 Task: For heading Calibri with Bold.  font size for heading24,  'Change the font style of data to'Bell MT.  and font size to 16,  Change the alignment of both headline & data to Align middle & Align Center.  In the sheet   Rise Sales book
Action: Mouse moved to (164, 107)
Screenshot: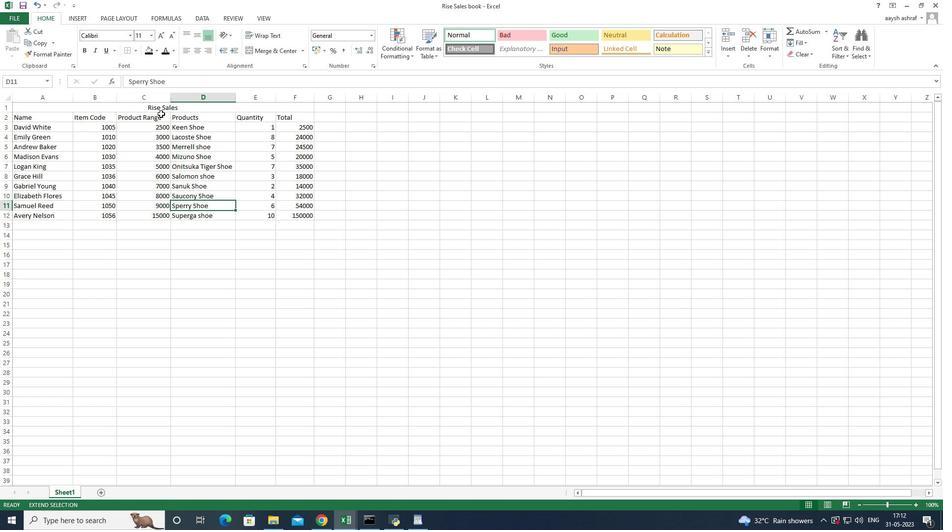 
Action: Mouse pressed left at (164, 107)
Screenshot: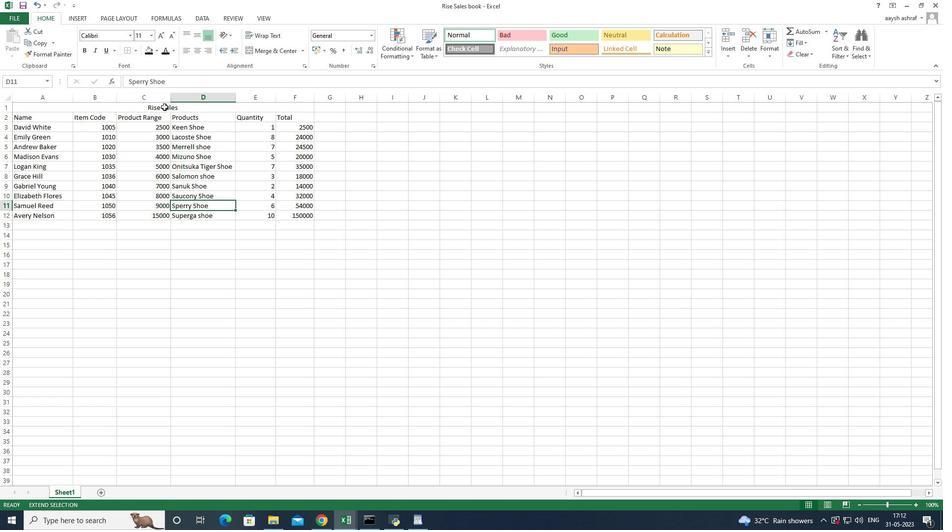 
Action: Mouse moved to (155, 272)
Screenshot: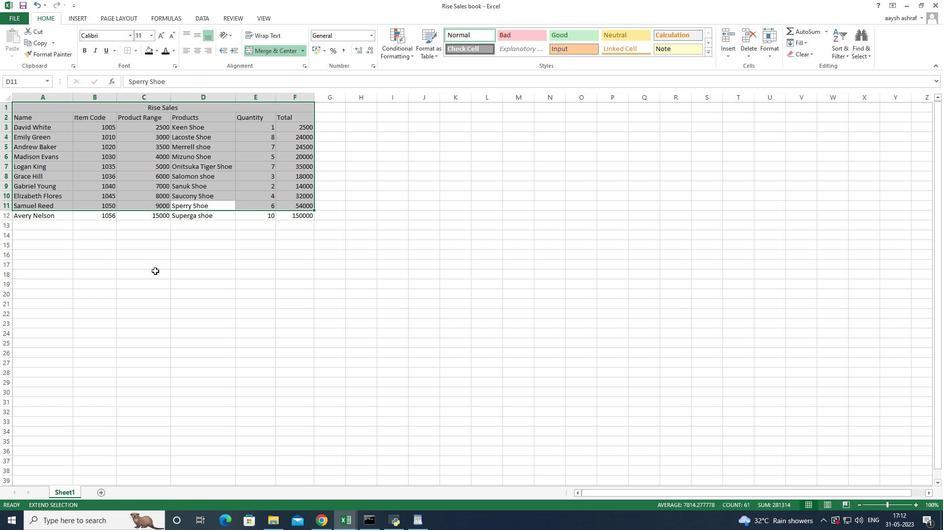 
Action: Mouse pressed left at (155, 272)
Screenshot: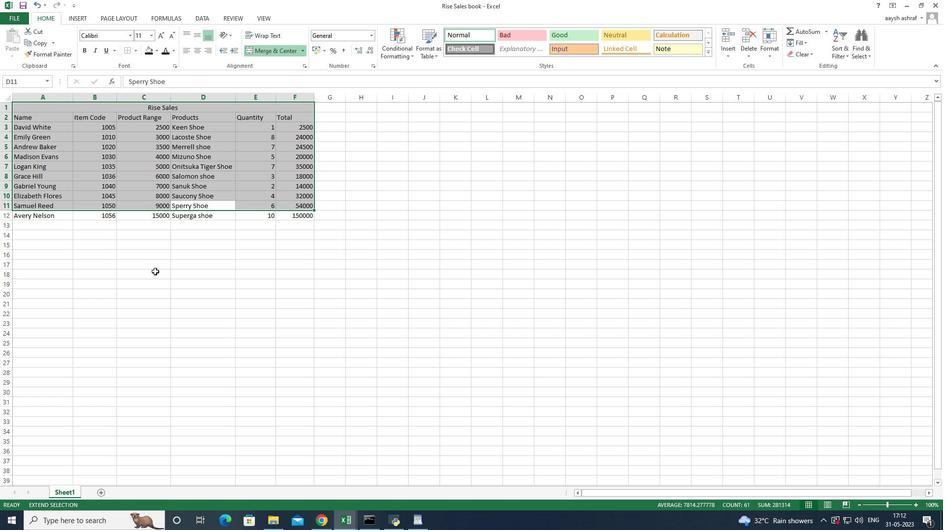 
Action: Mouse moved to (155, 272)
Screenshot: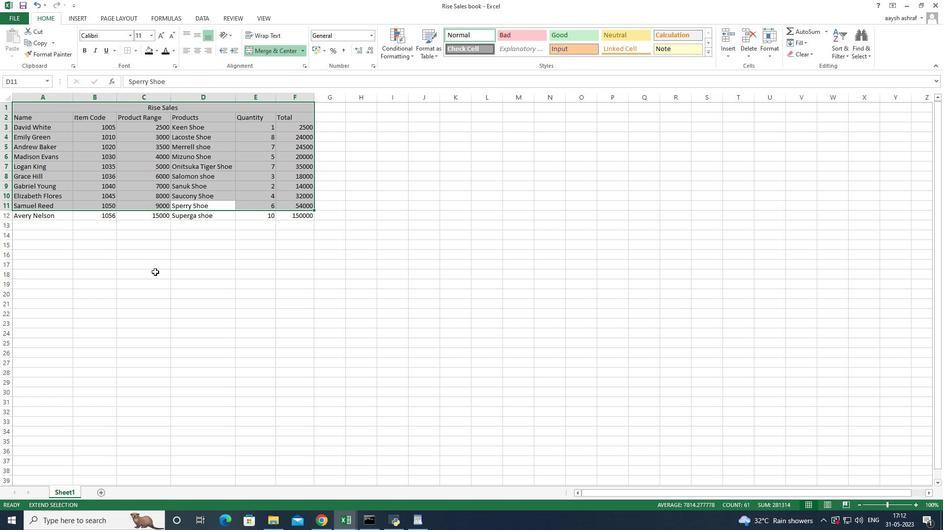 
Action: Mouse pressed right at (155, 272)
Screenshot: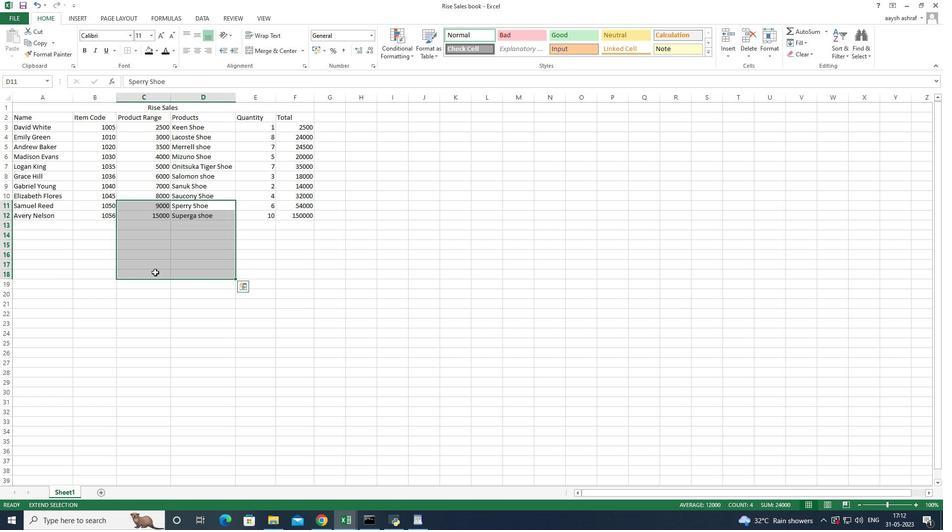 
Action: Mouse moved to (67, 307)
Screenshot: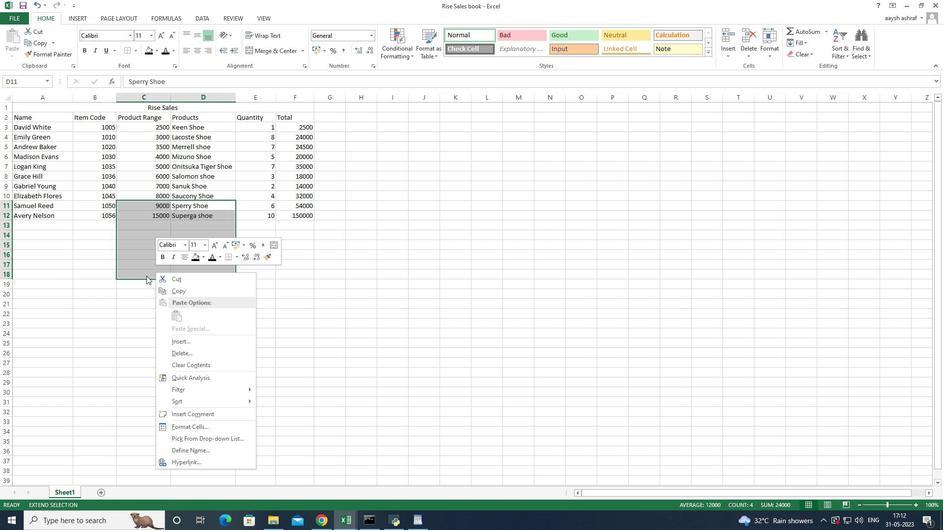 
Action: Mouse pressed left at (67, 307)
Screenshot: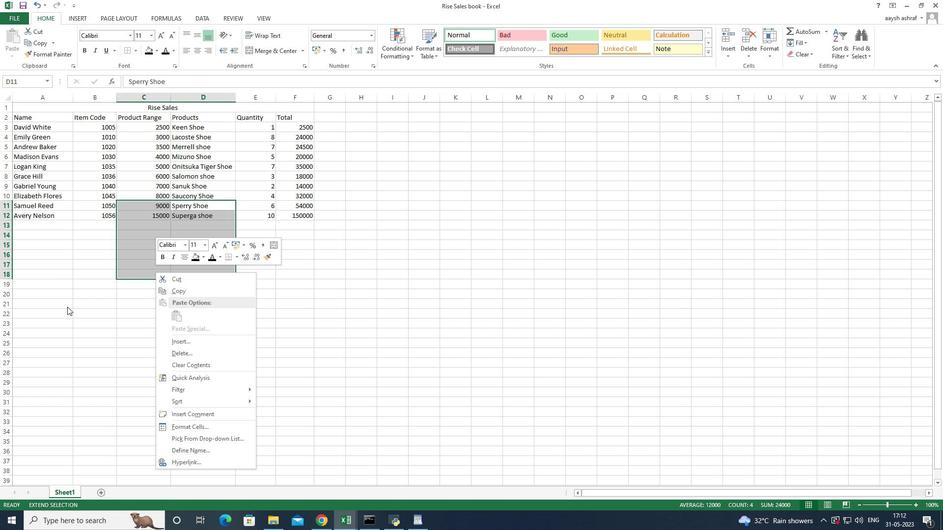 
Action: Mouse moved to (67, 307)
Screenshot: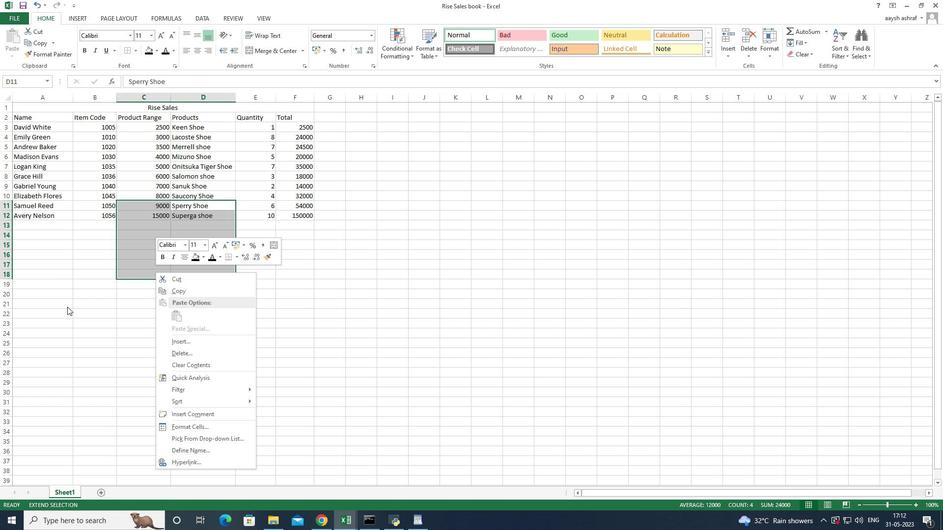 
Action: Mouse pressed left at (67, 307)
Screenshot: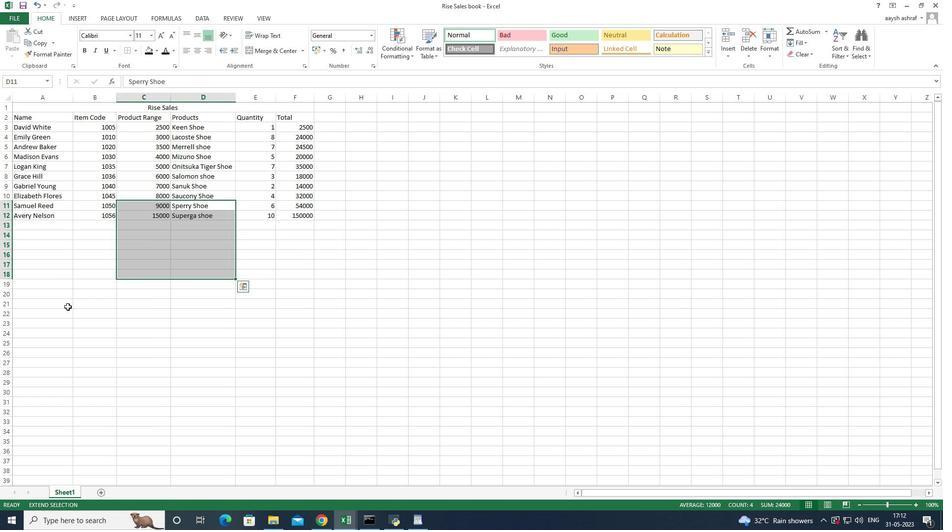 
Action: Mouse moved to (79, 328)
Screenshot: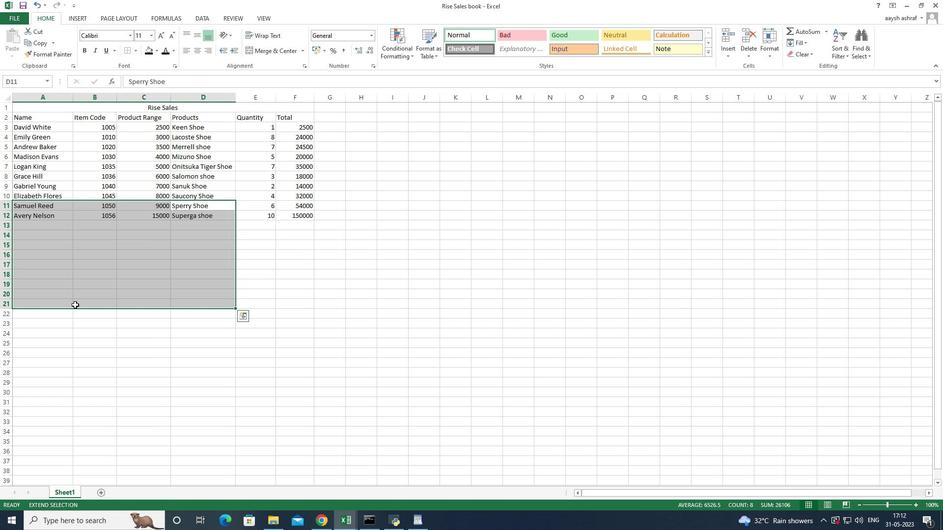 
Action: Mouse pressed left at (79, 328)
Screenshot: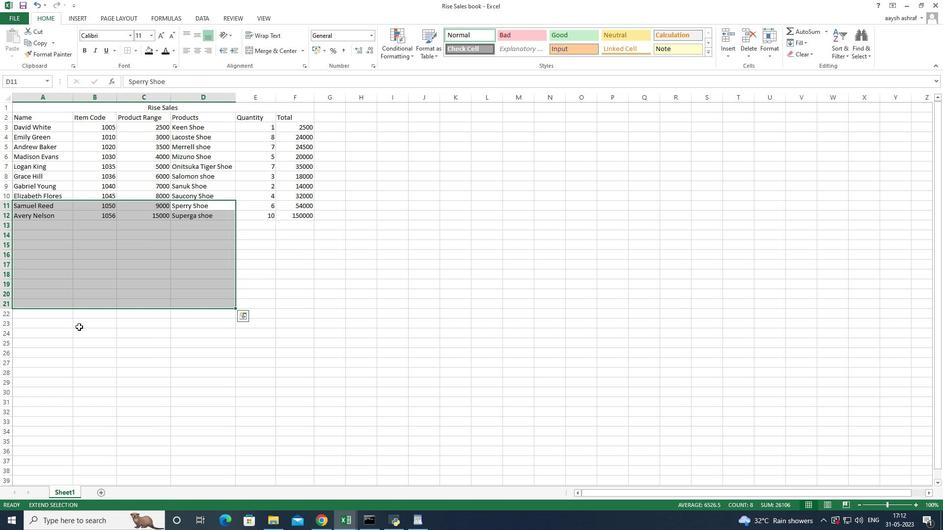 
Action: Mouse moved to (104, 369)
Screenshot: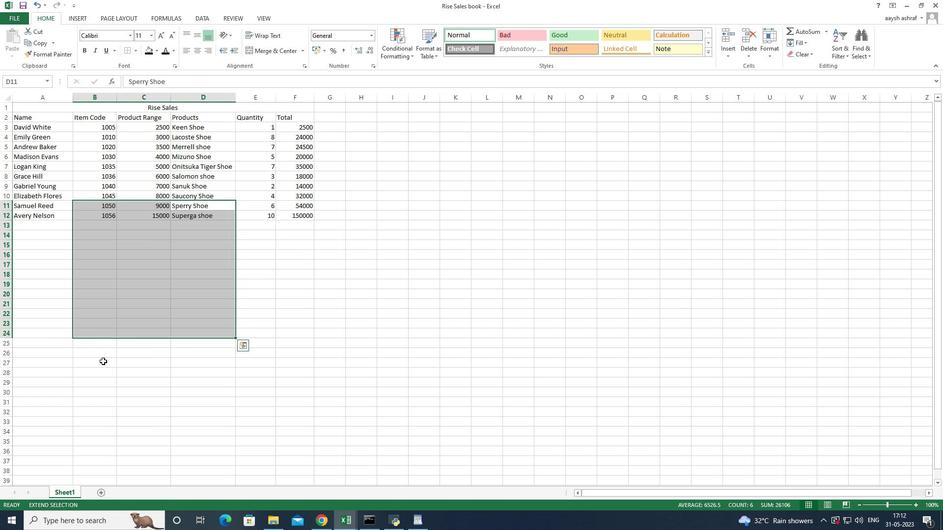 
Action: Mouse pressed left at (104, 369)
Screenshot: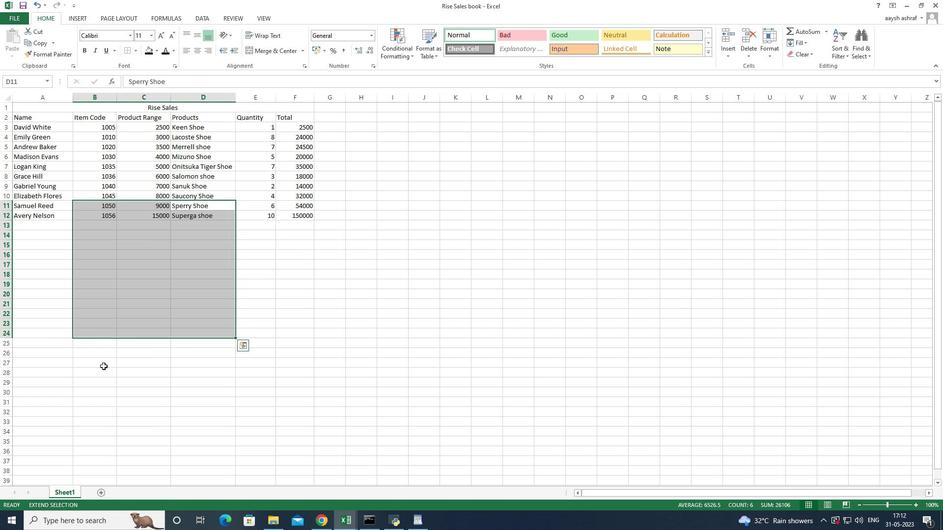 
Action: Mouse moved to (415, 260)
Screenshot: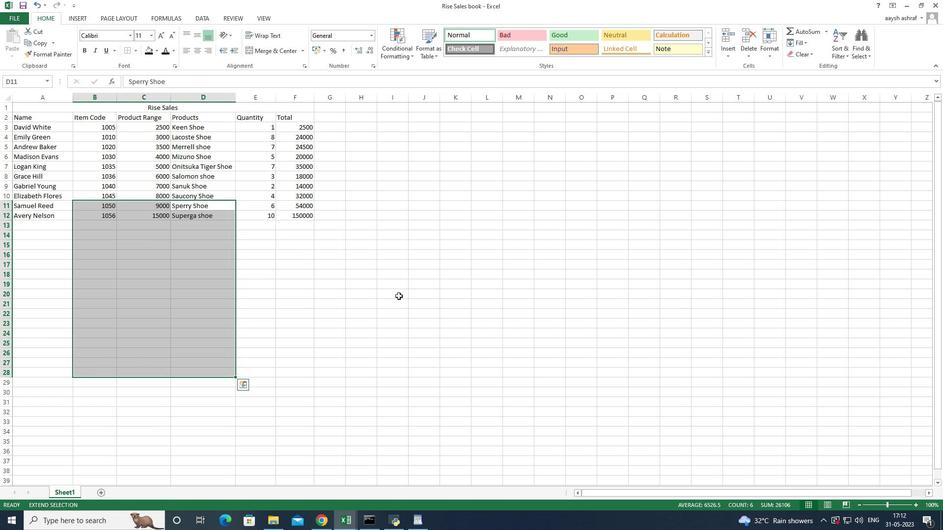 
Action: Mouse pressed left at (415, 260)
Screenshot: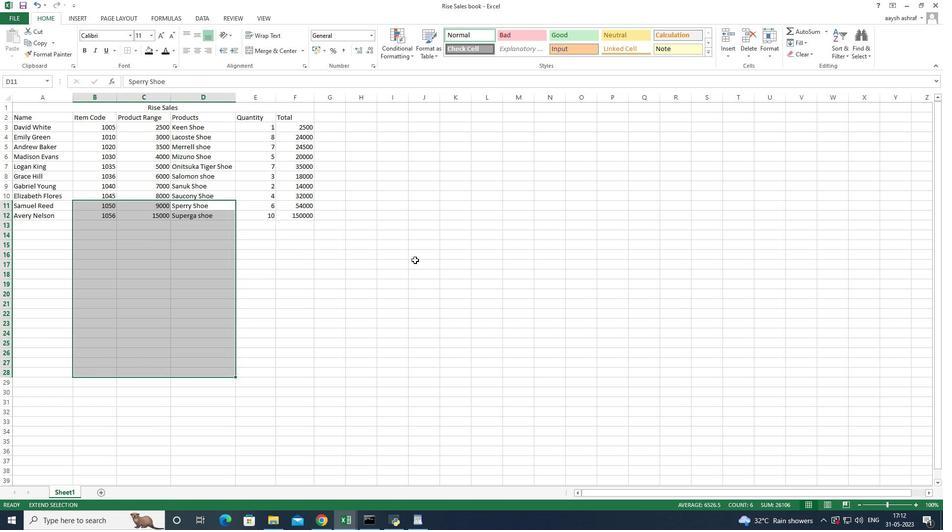 
Action: Mouse moved to (331, 329)
Screenshot: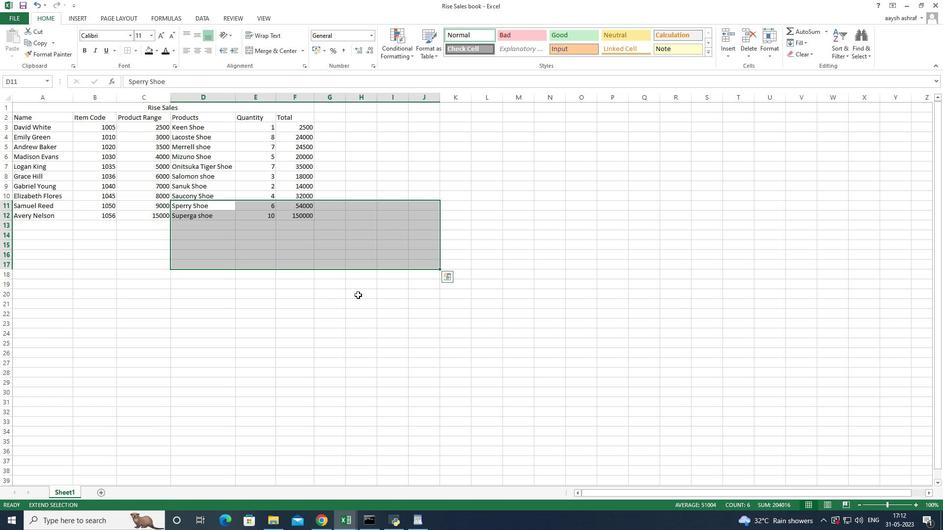 
Action: Mouse pressed right at (331, 329)
Screenshot: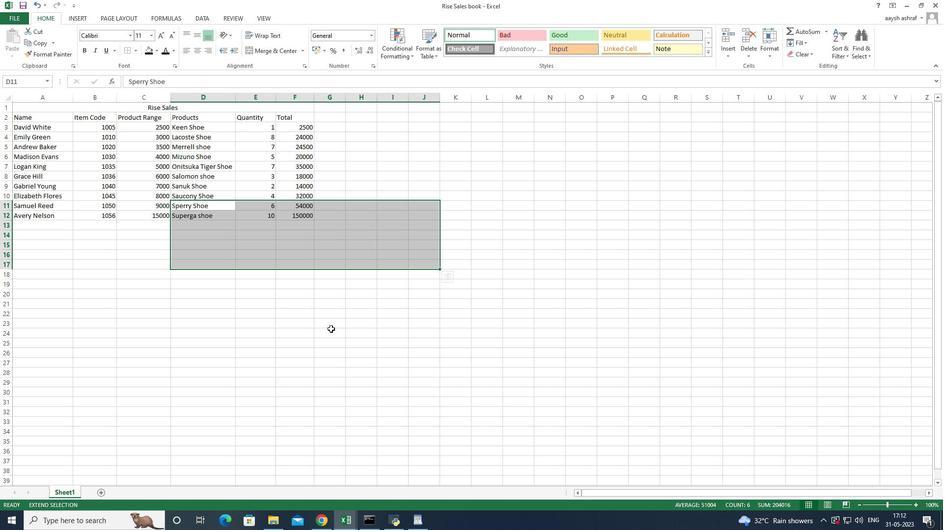 
Action: Mouse moved to (369, 323)
Screenshot: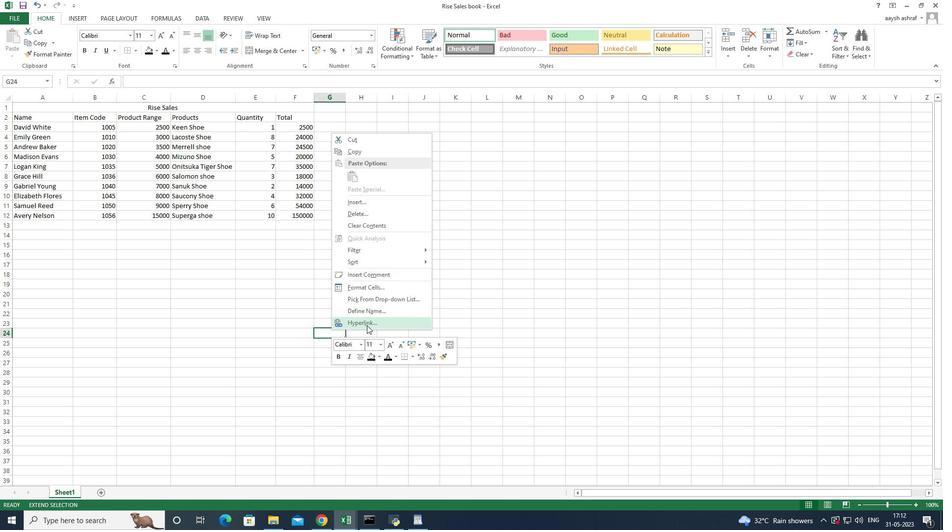 
Action: Mouse pressed left at (369, 323)
Screenshot: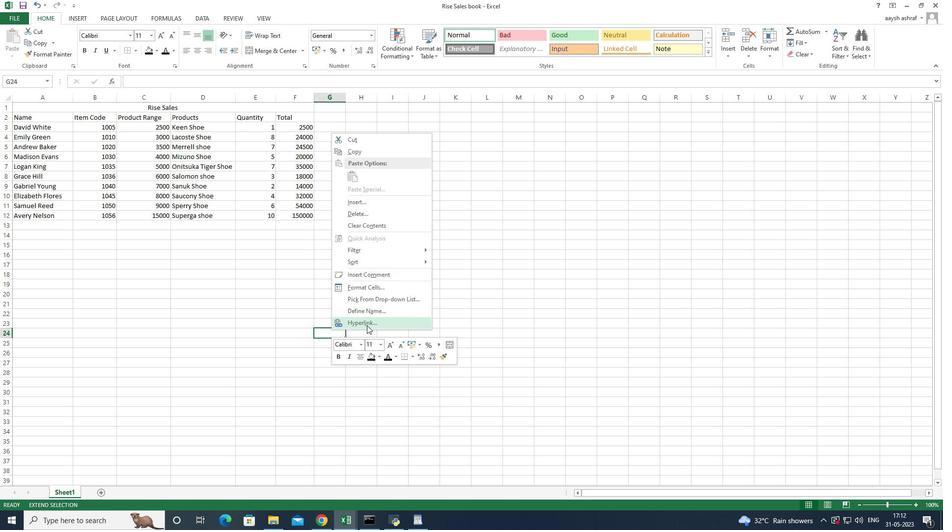 
Action: Mouse moved to (498, 384)
Screenshot: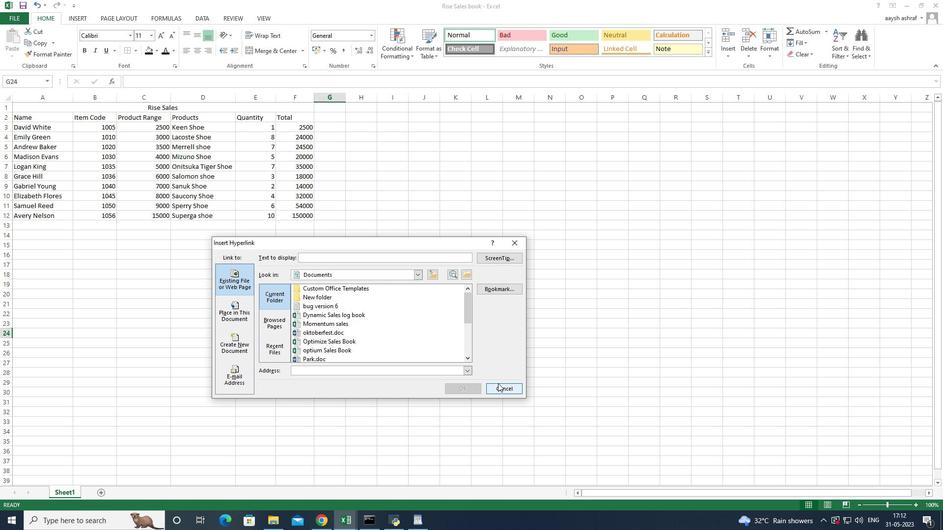 
Action: Mouse pressed left at (498, 384)
Screenshot: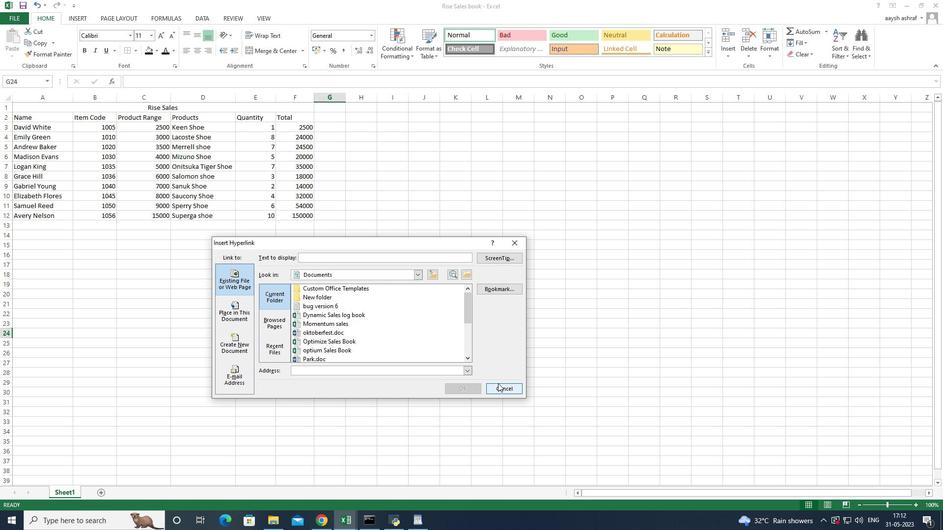 
Action: Mouse moved to (148, 108)
Screenshot: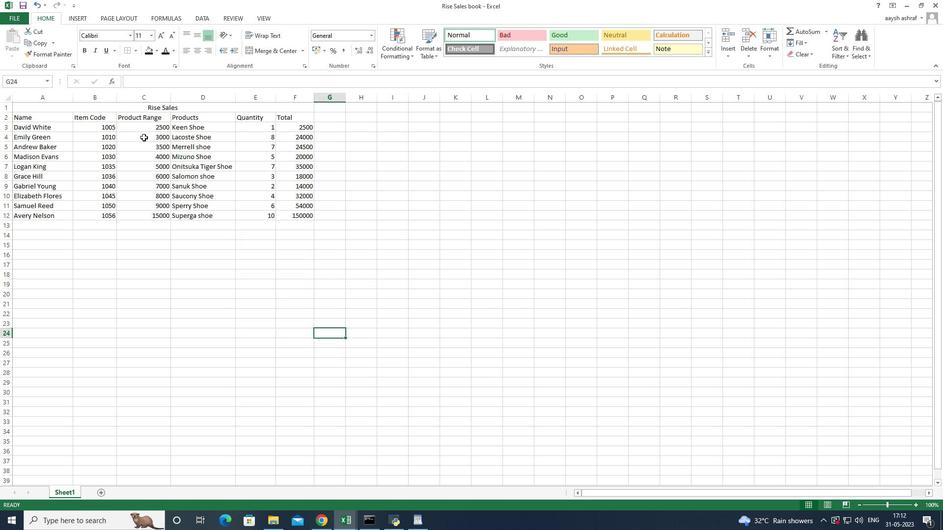 
Action: Mouse pressed left at (148, 108)
Screenshot: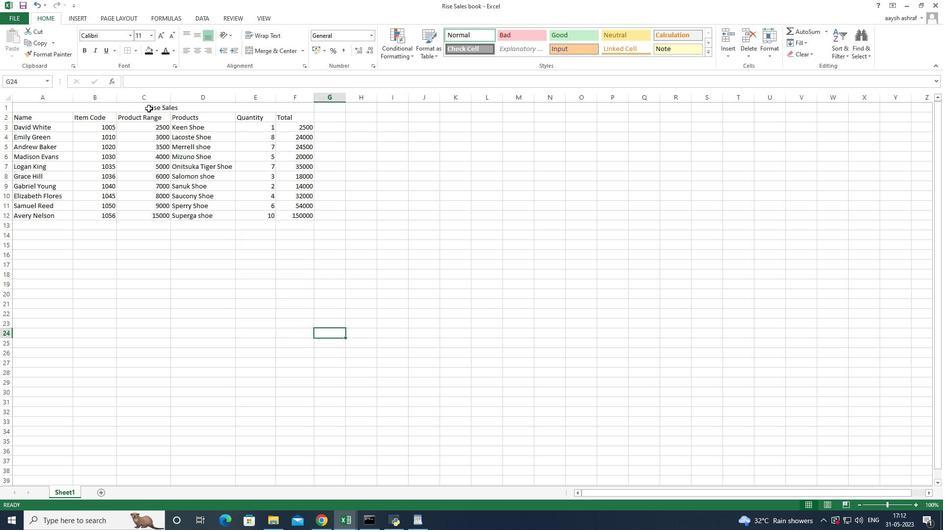 
Action: Mouse moved to (83, 48)
Screenshot: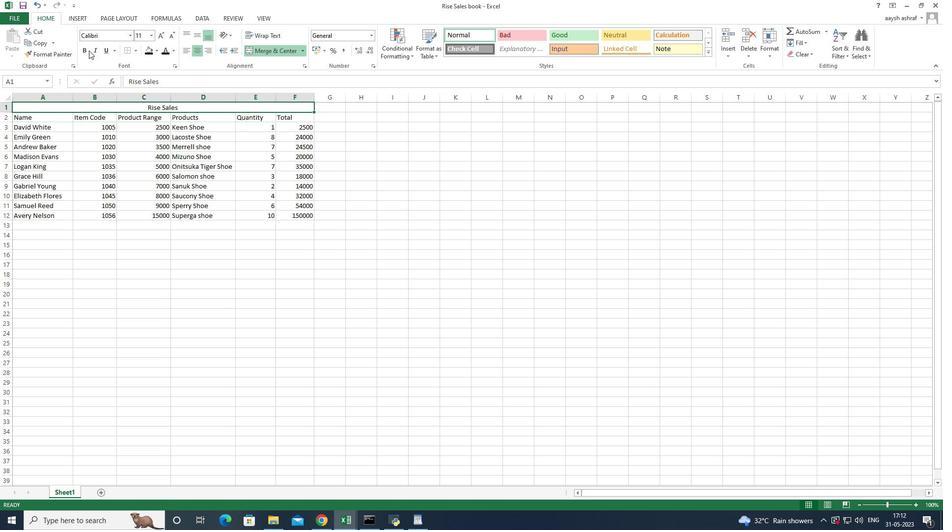 
Action: Mouse pressed left at (83, 48)
Screenshot: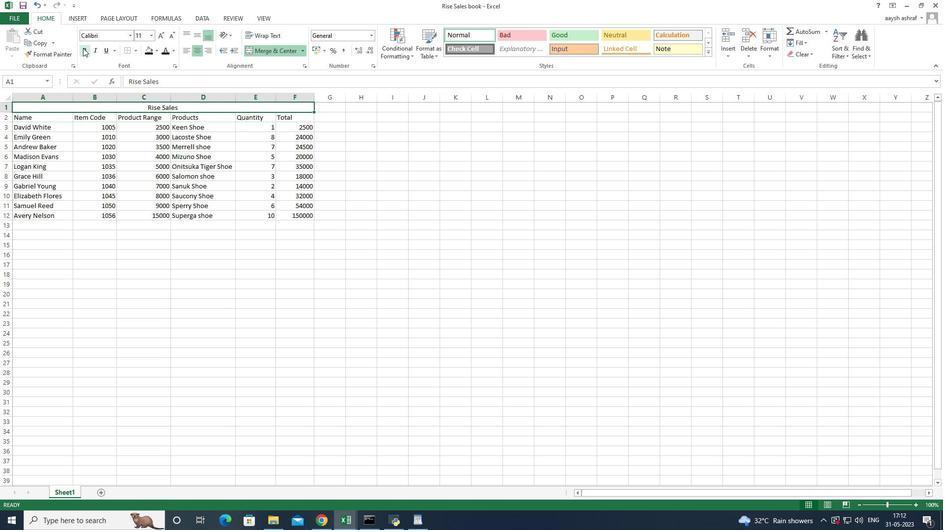 
Action: Mouse moved to (128, 36)
Screenshot: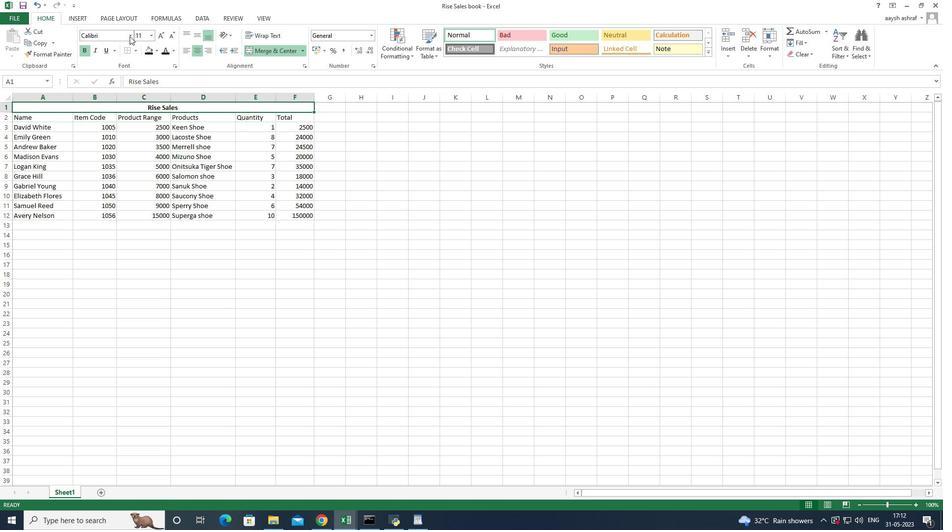 
Action: Mouse pressed left at (128, 36)
Screenshot: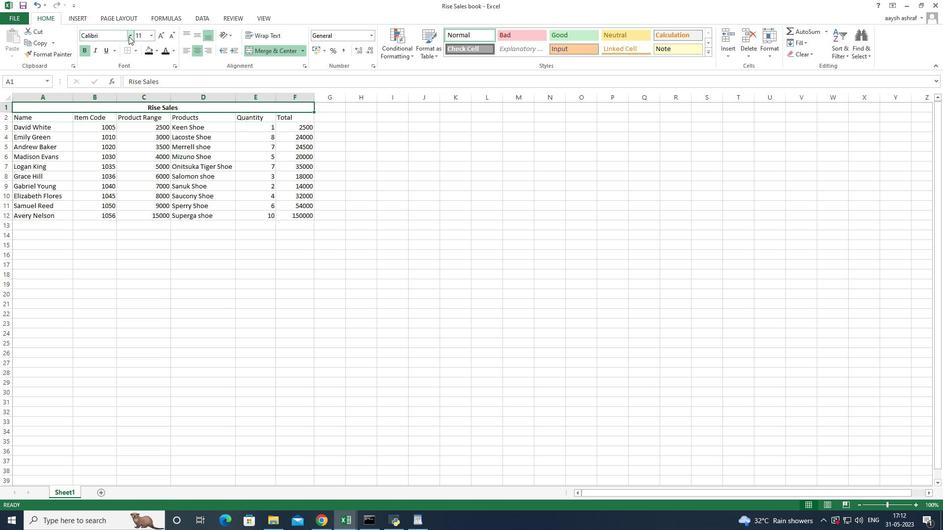 
Action: Mouse moved to (126, 71)
Screenshot: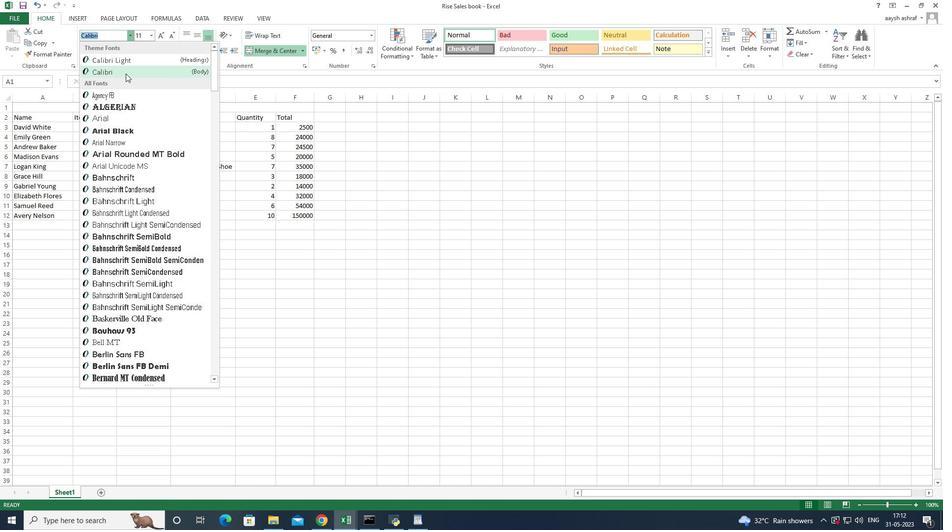 
Action: Mouse pressed left at (126, 71)
Screenshot: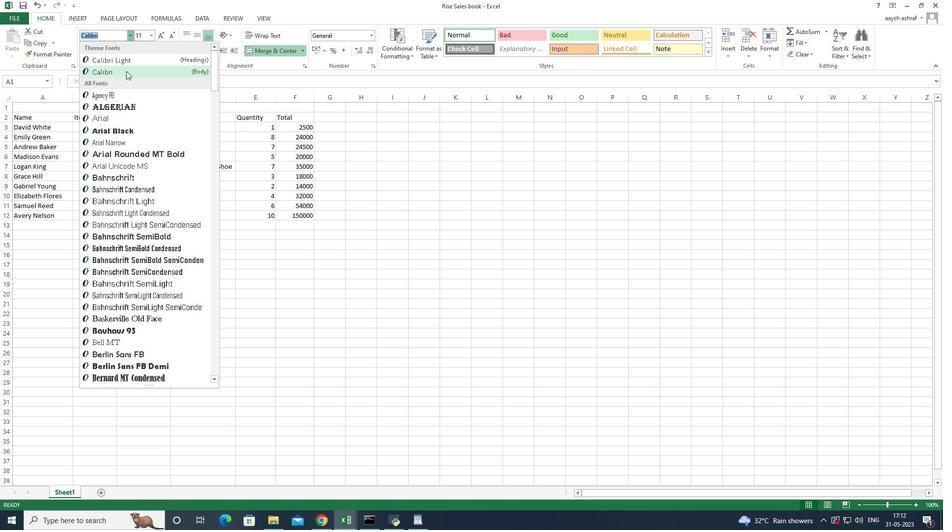 
Action: Mouse moved to (148, 39)
Screenshot: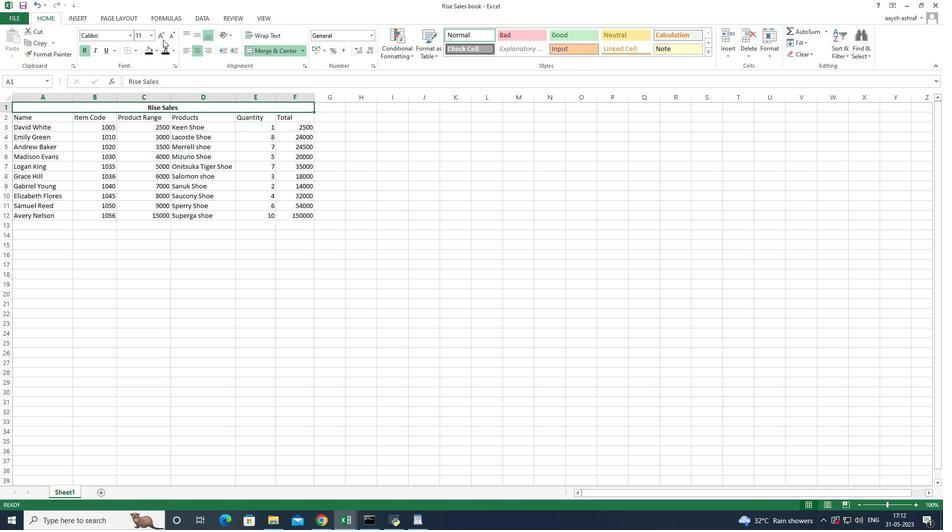 
Action: Mouse pressed left at (148, 39)
Screenshot: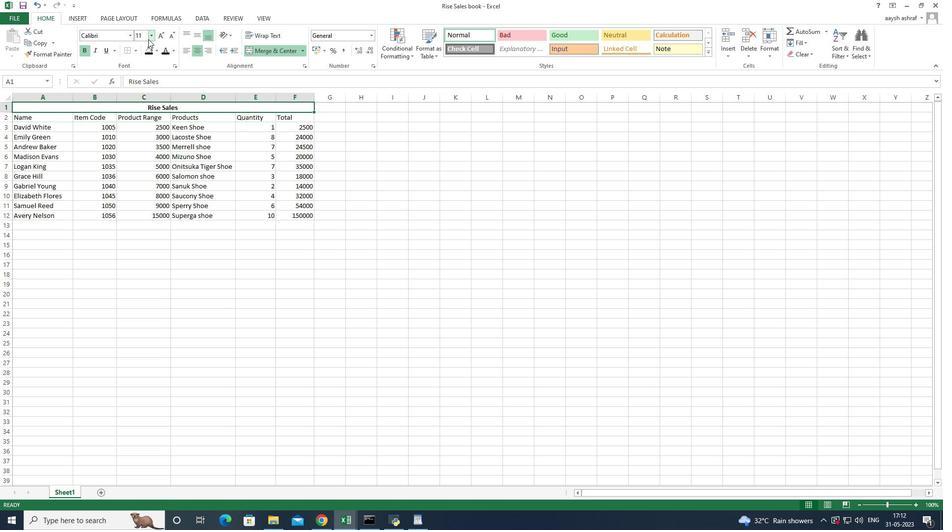 
Action: Mouse moved to (143, 143)
Screenshot: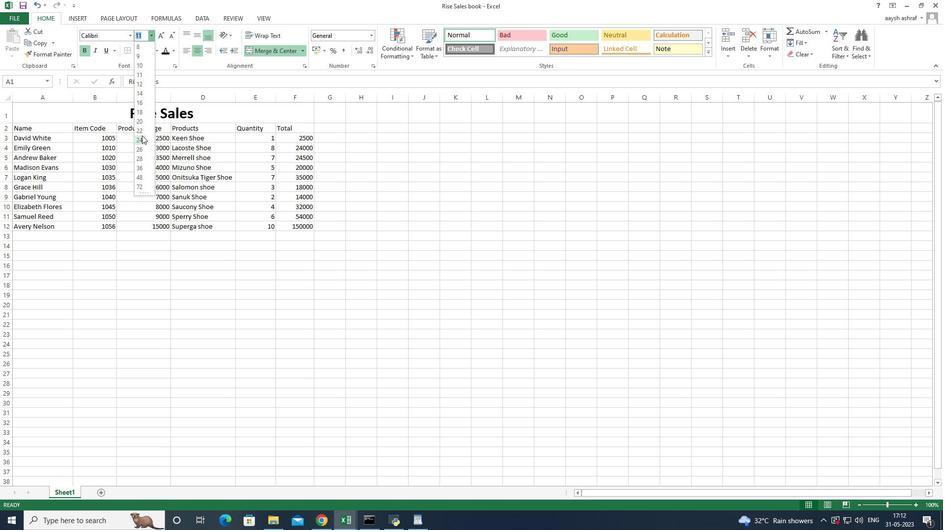 
Action: Mouse pressed left at (143, 143)
Screenshot: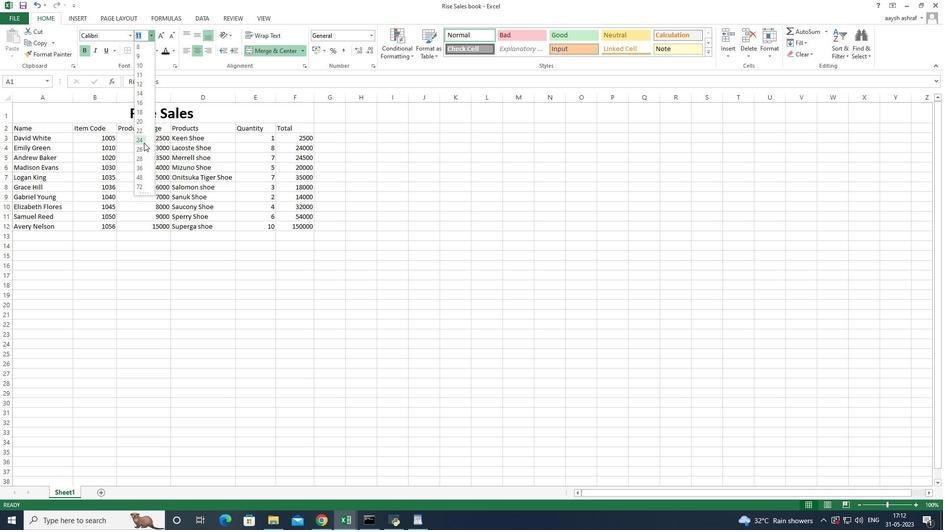 
Action: Mouse moved to (67, 182)
Screenshot: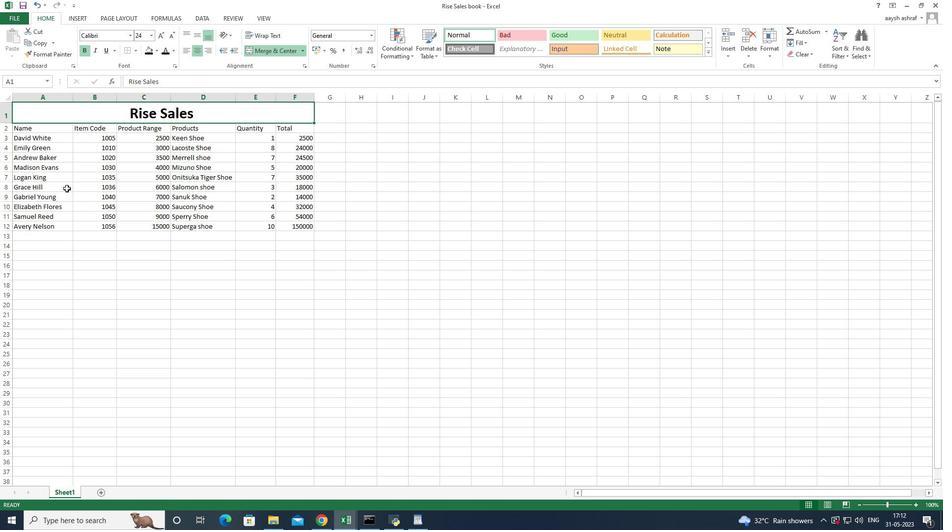 
Action: Mouse pressed left at (67, 182)
Screenshot: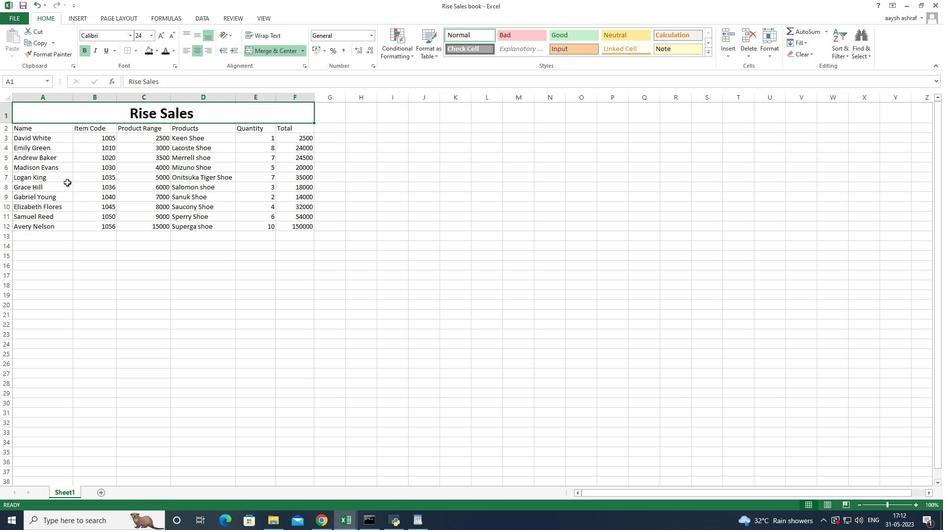 
Action: Mouse moved to (25, 128)
Screenshot: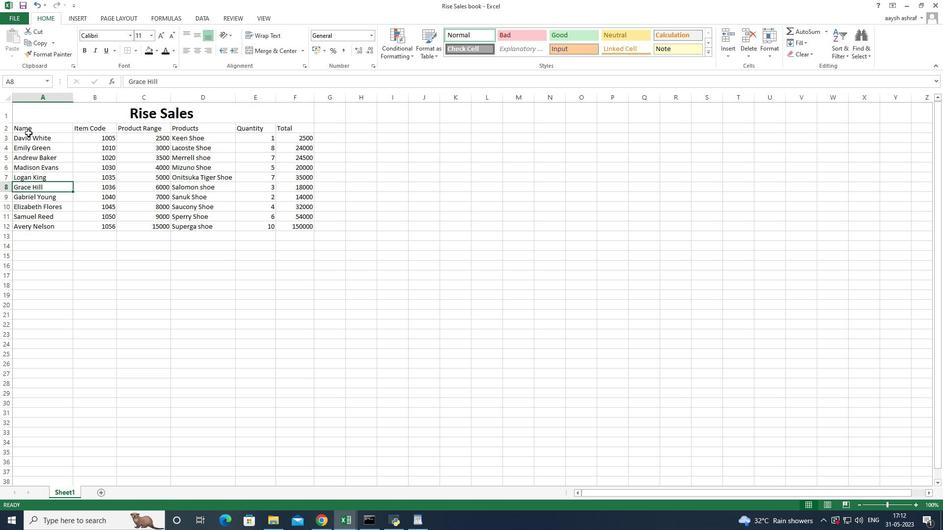 
Action: Mouse pressed left at (25, 128)
Screenshot: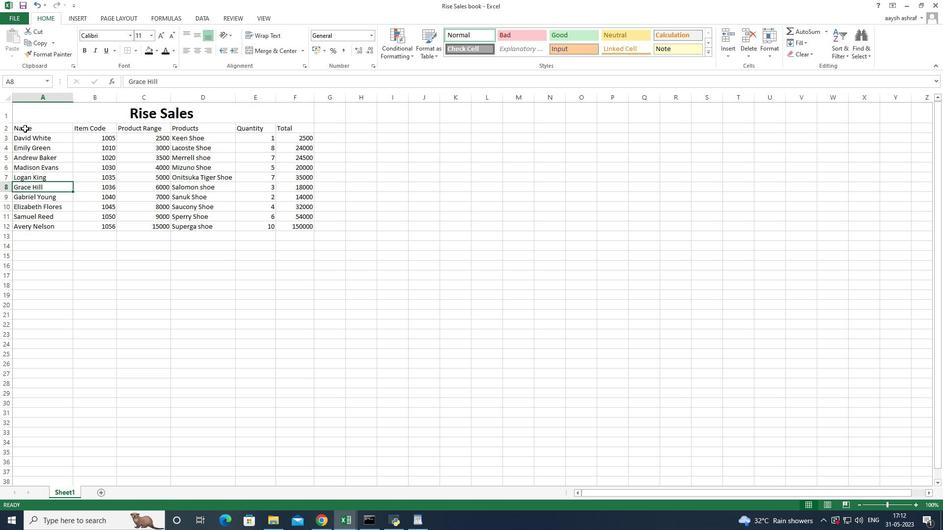 
Action: Mouse moved to (150, 34)
Screenshot: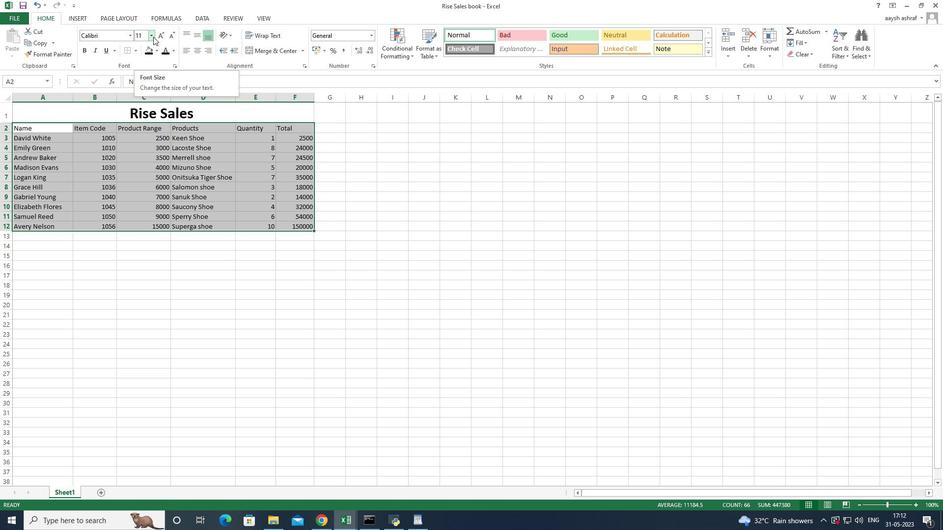 
Action: Mouse pressed left at (150, 34)
Screenshot: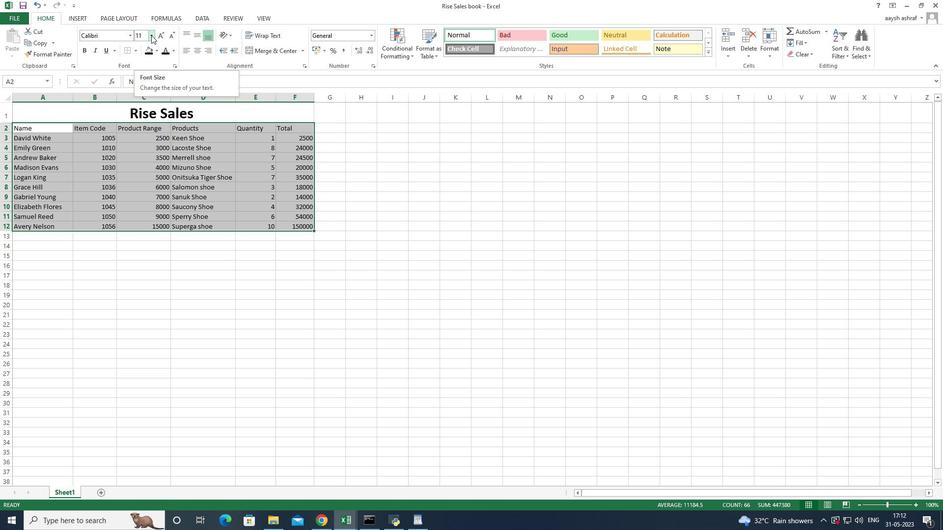 
Action: Mouse moved to (143, 102)
Screenshot: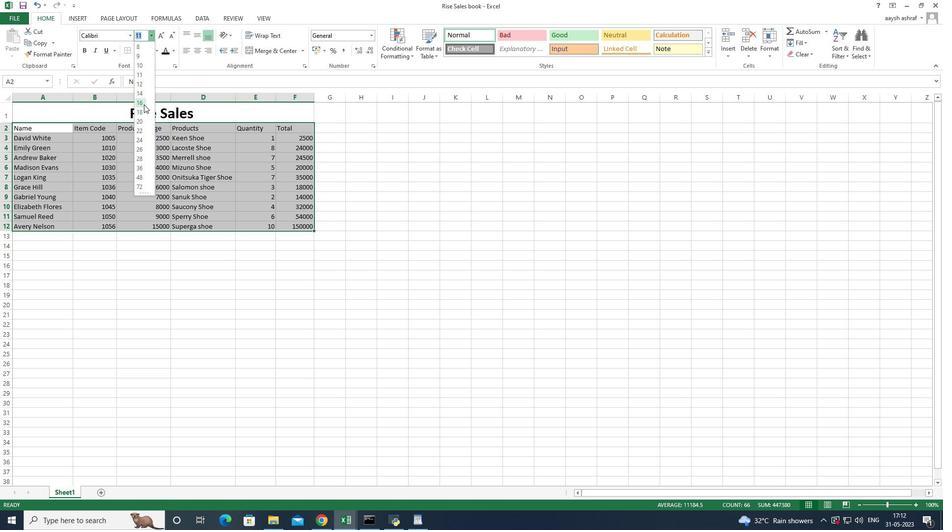 
Action: Mouse pressed left at (143, 102)
Screenshot: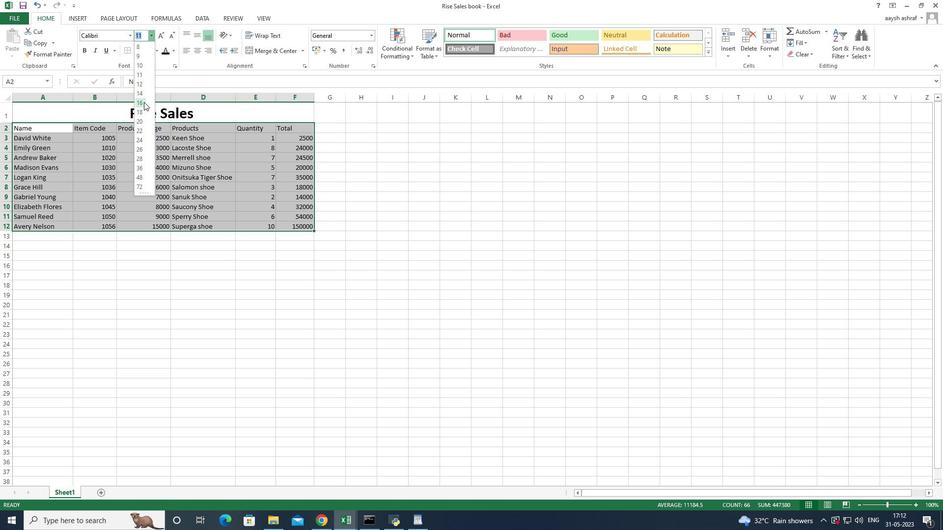 
Action: Mouse moved to (131, 36)
Screenshot: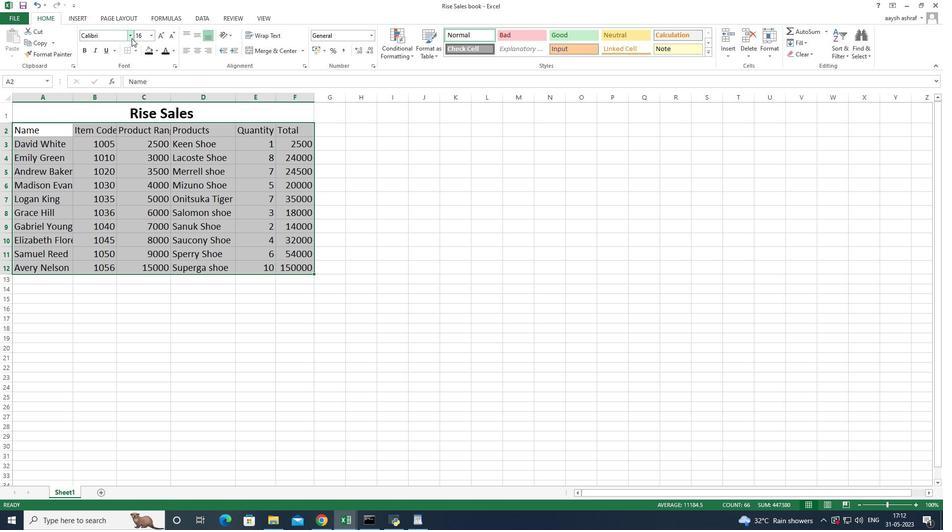 
Action: Mouse pressed left at (131, 36)
Screenshot: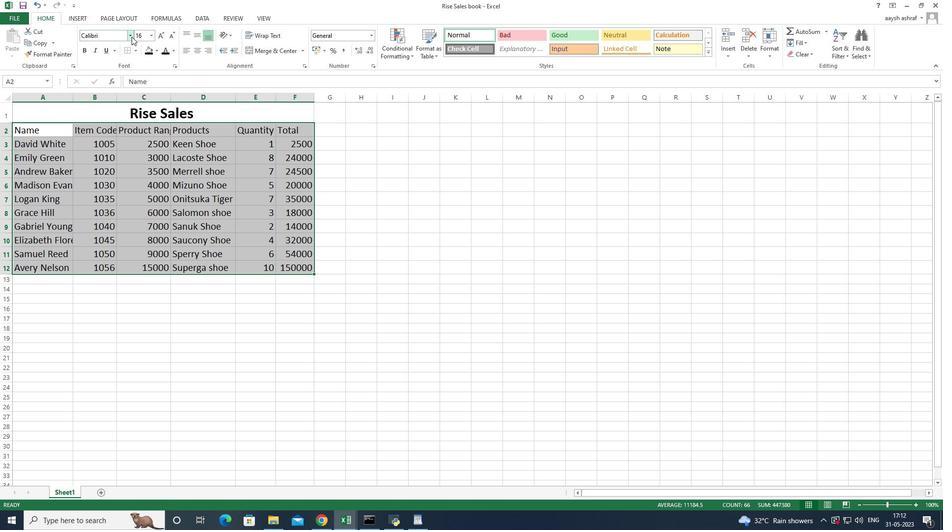 
Action: Mouse moved to (119, 342)
Screenshot: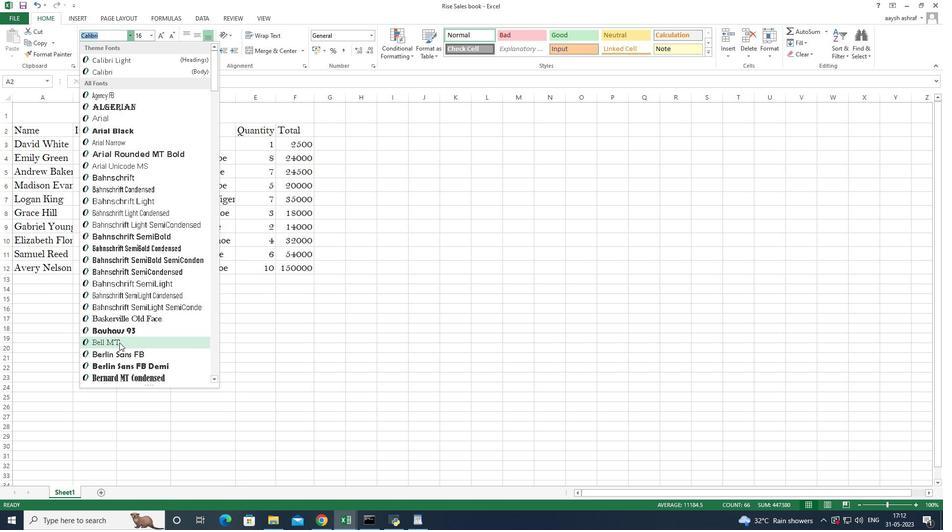 
Action: Mouse pressed left at (119, 342)
Screenshot: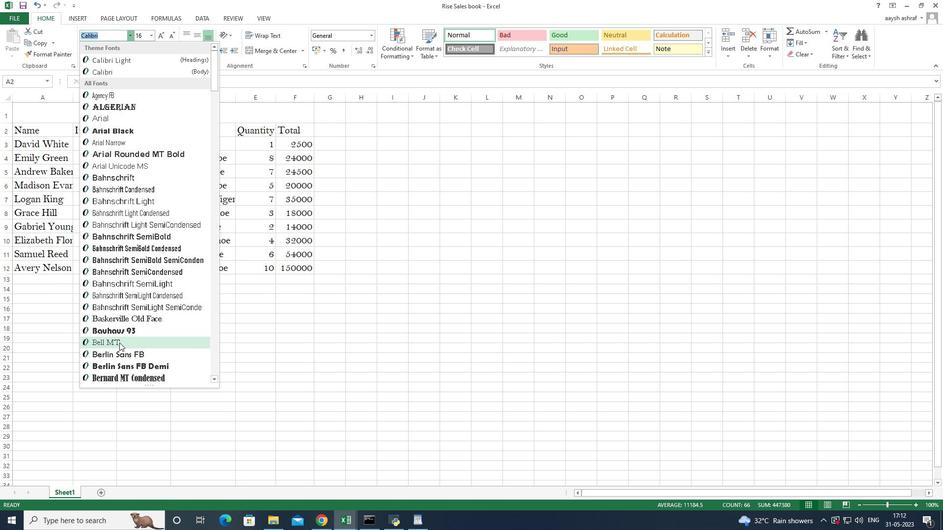 
Action: Mouse moved to (123, 165)
Screenshot: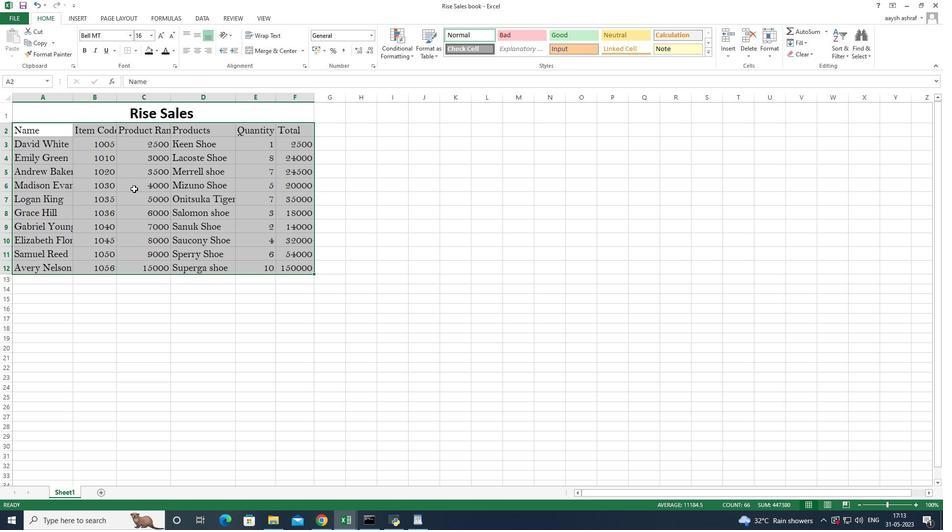 
Action: Mouse pressed left at (123, 165)
Screenshot: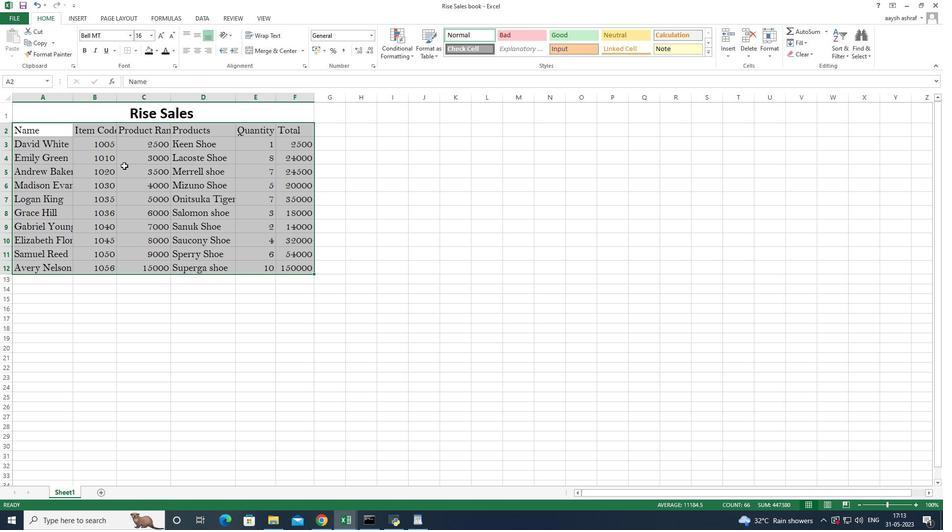 
Action: Mouse moved to (56, 110)
Screenshot: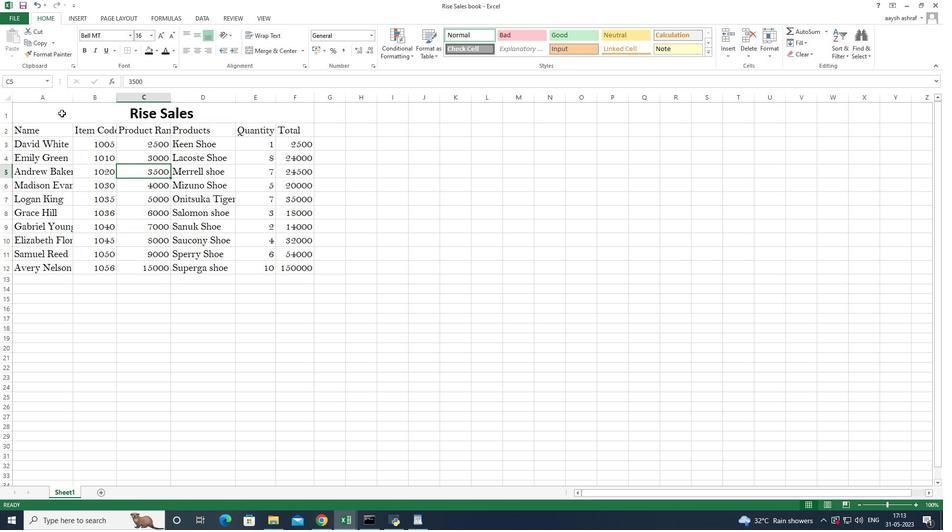 
Action: Mouse pressed left at (56, 110)
Screenshot: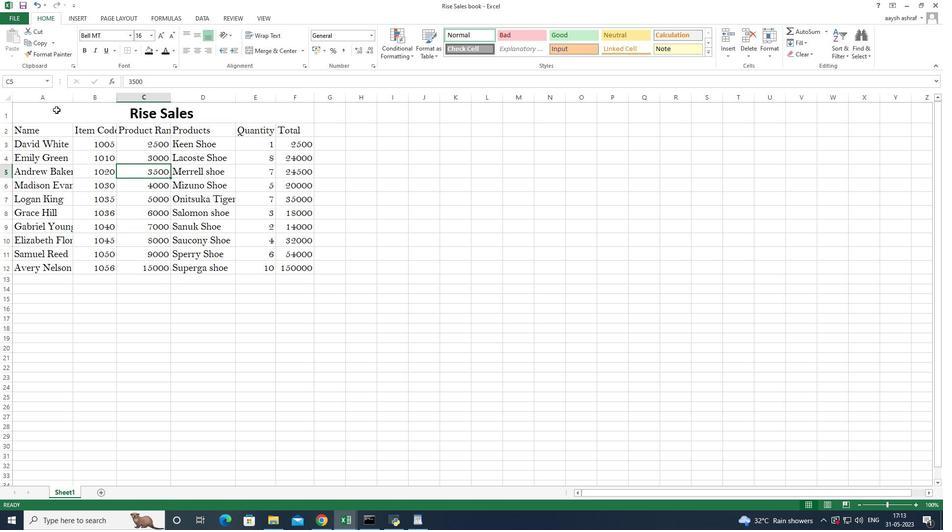 
Action: Mouse moved to (198, 37)
Screenshot: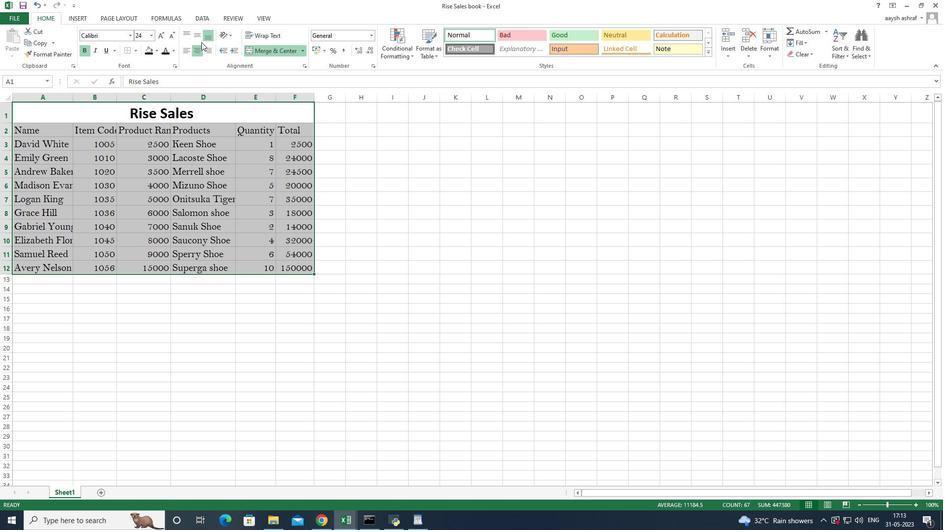 
Action: Mouse pressed left at (198, 37)
Screenshot: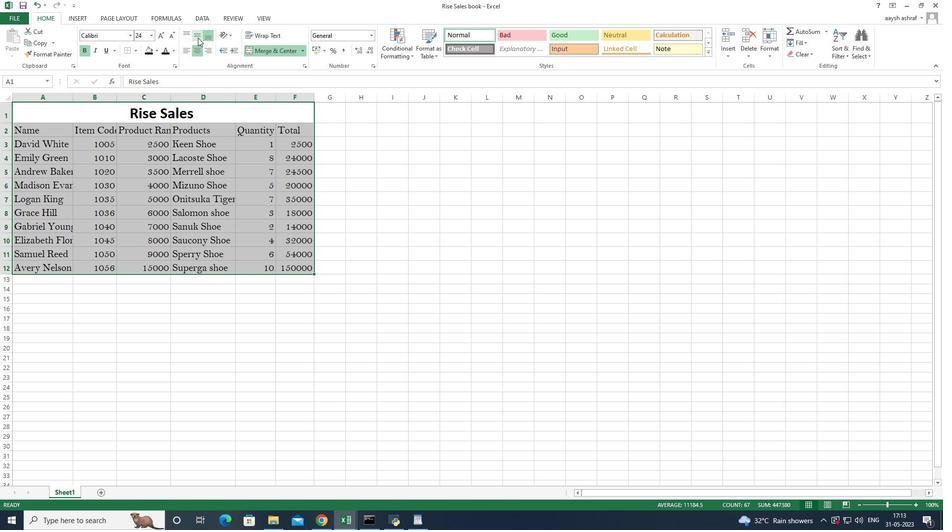 
Action: Mouse moved to (192, 49)
Screenshot: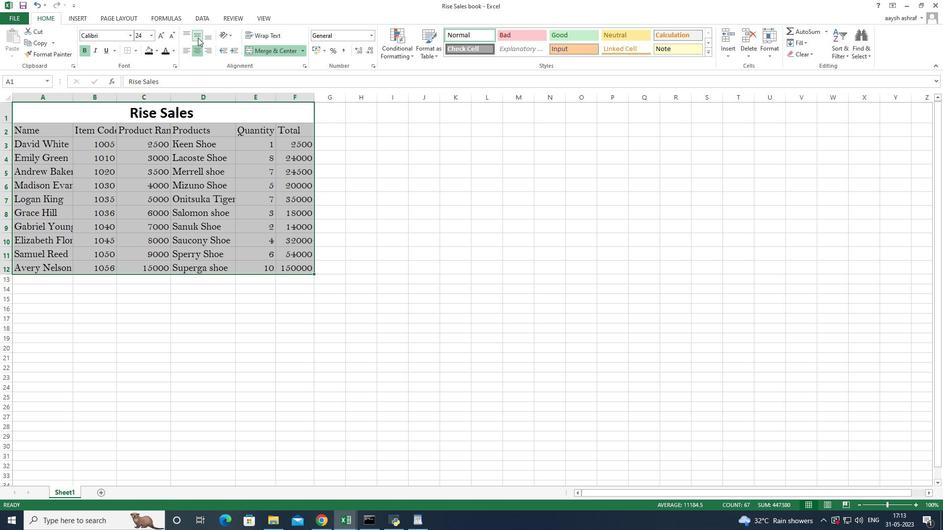 
Action: Mouse pressed left at (192, 49)
Screenshot: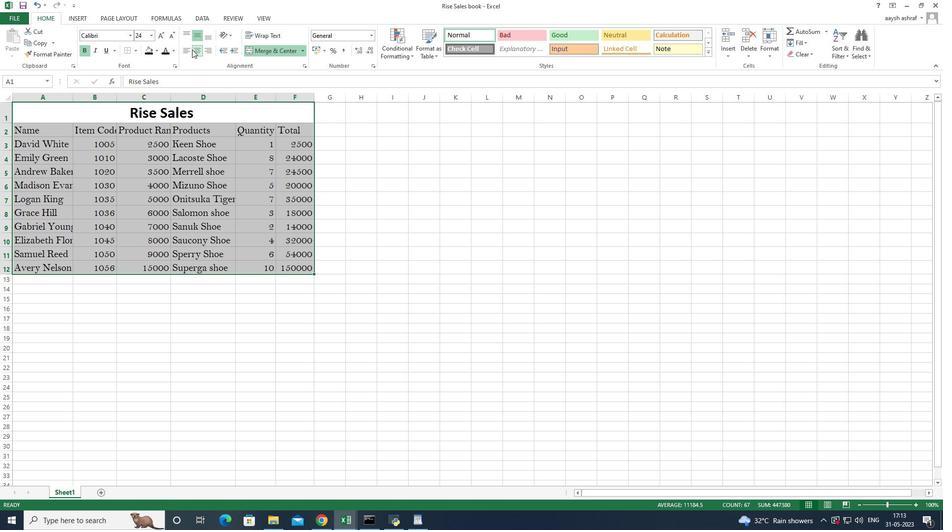 
Action: Mouse moved to (197, 34)
Screenshot: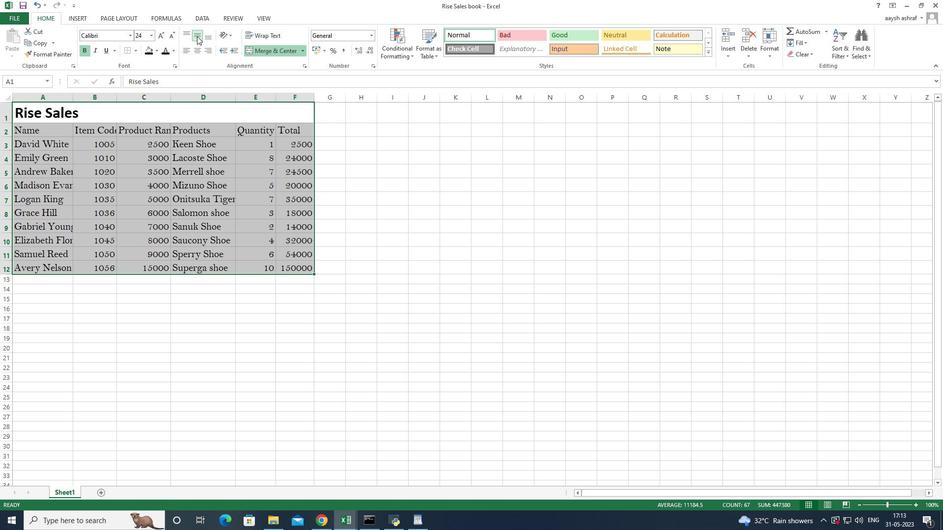 
Action: Mouse pressed left at (197, 34)
Screenshot: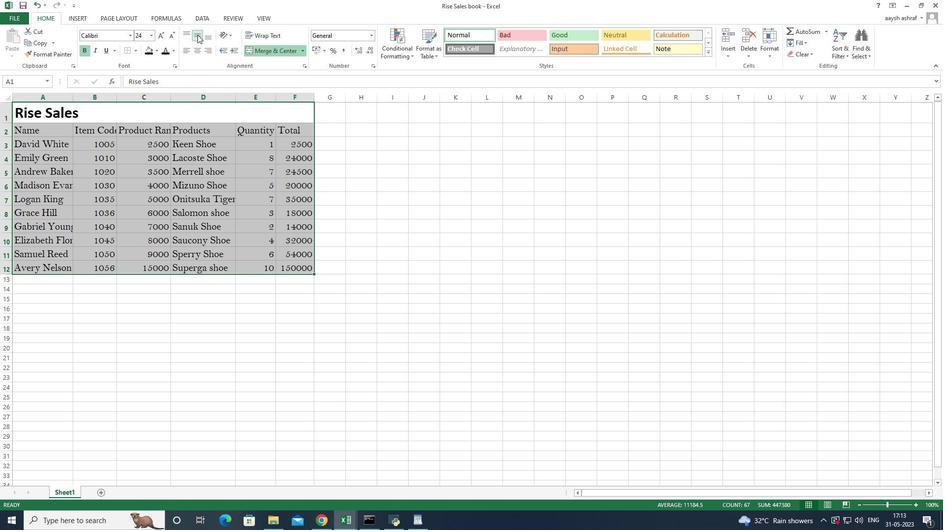 
Action: Mouse moved to (199, 51)
Screenshot: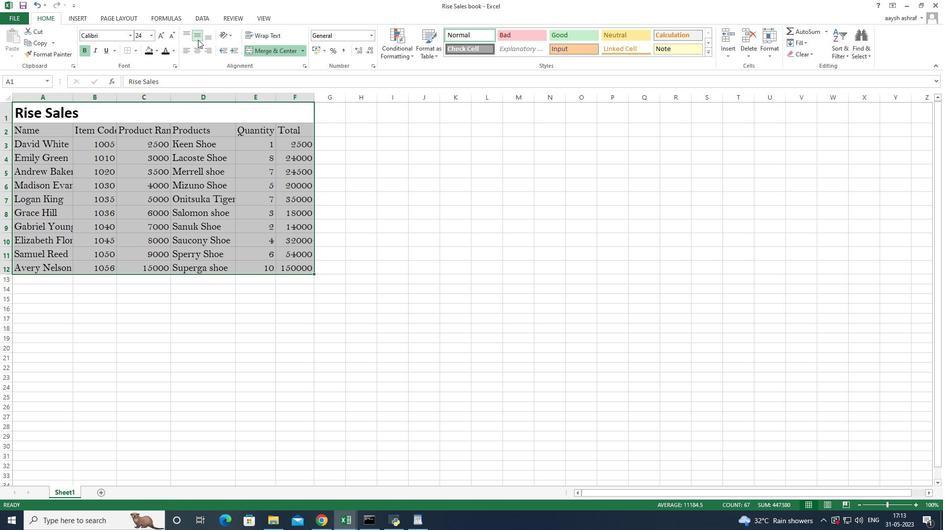 
Action: Mouse pressed left at (199, 51)
Screenshot: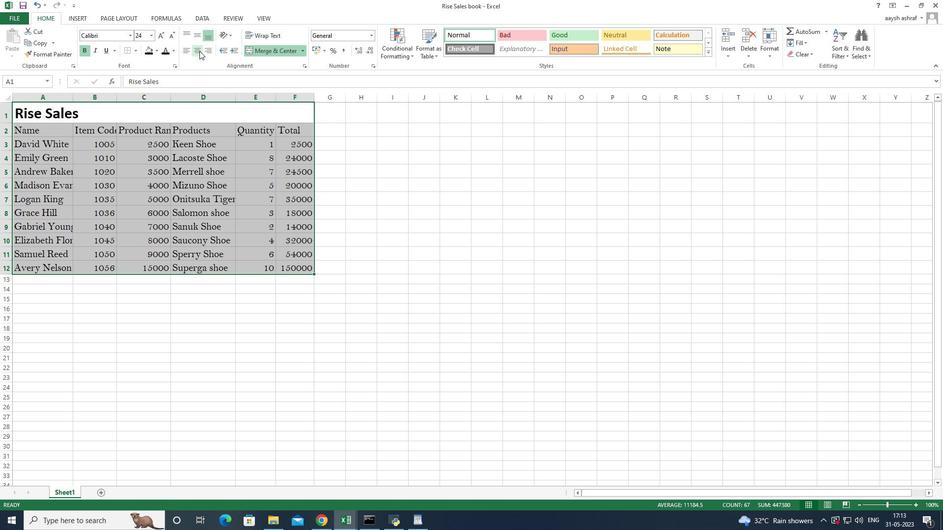 
Action: Mouse moved to (167, 321)
Screenshot: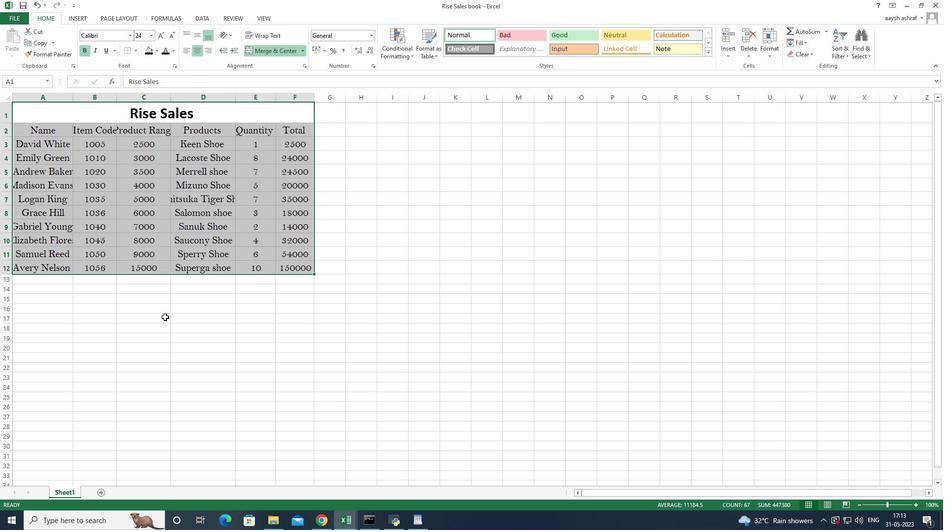 
Action: Mouse pressed left at (167, 321)
Screenshot: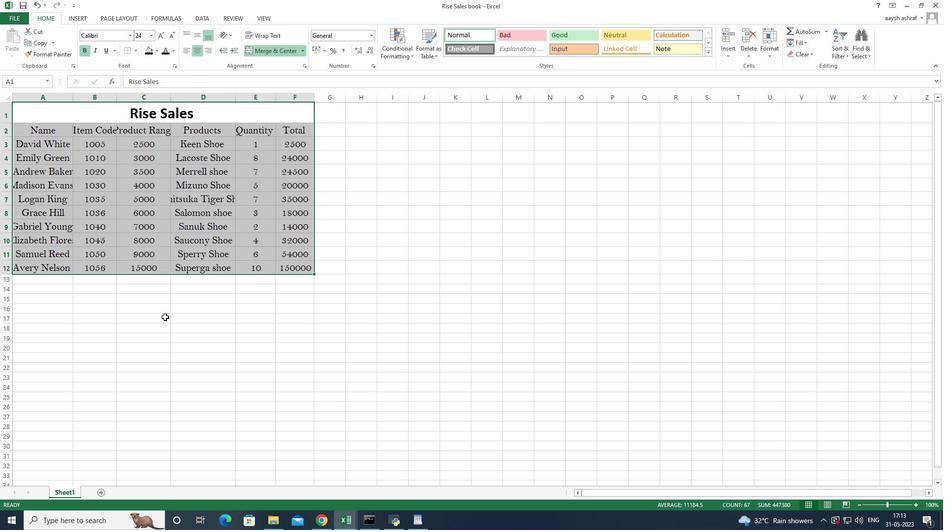 
Action: Mouse moved to (148, 114)
Screenshot: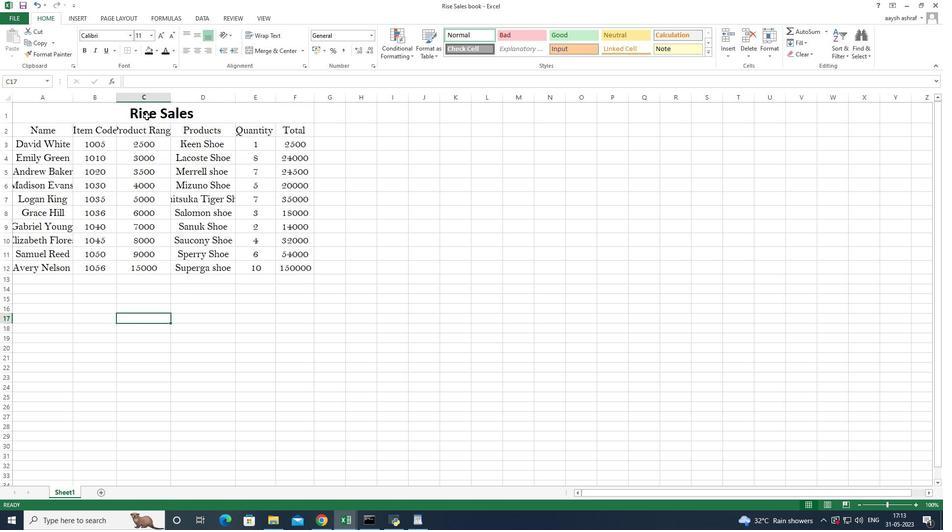 
Action: Mouse pressed left at (148, 114)
Screenshot: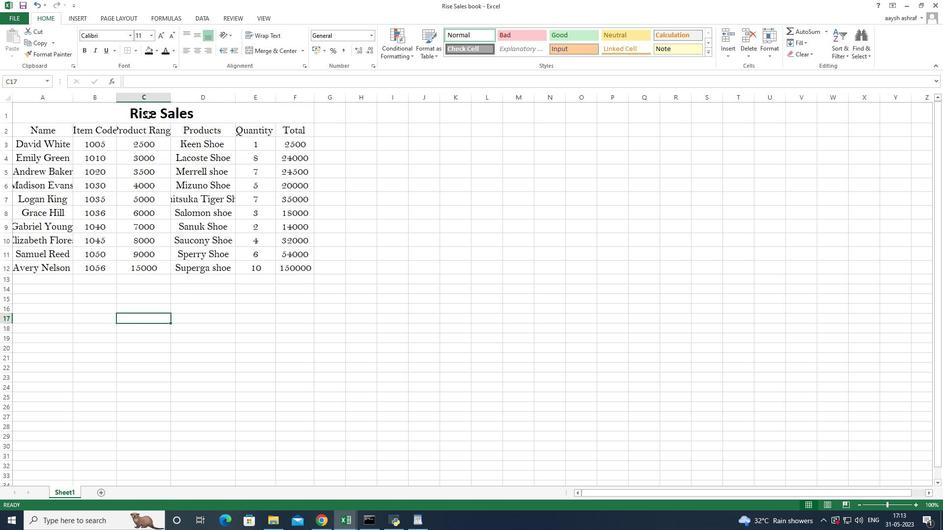 
Action: Mouse moved to (194, 34)
Screenshot: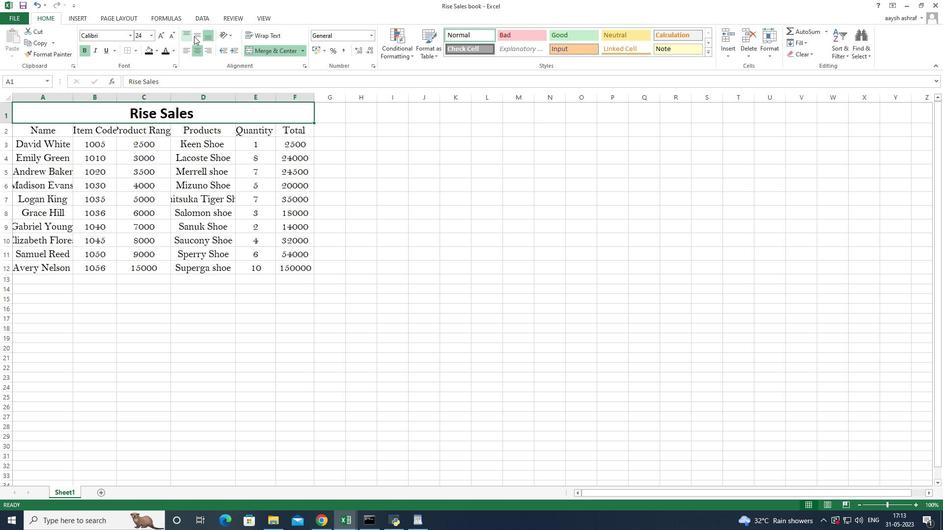 
Action: Mouse pressed left at (194, 34)
Screenshot: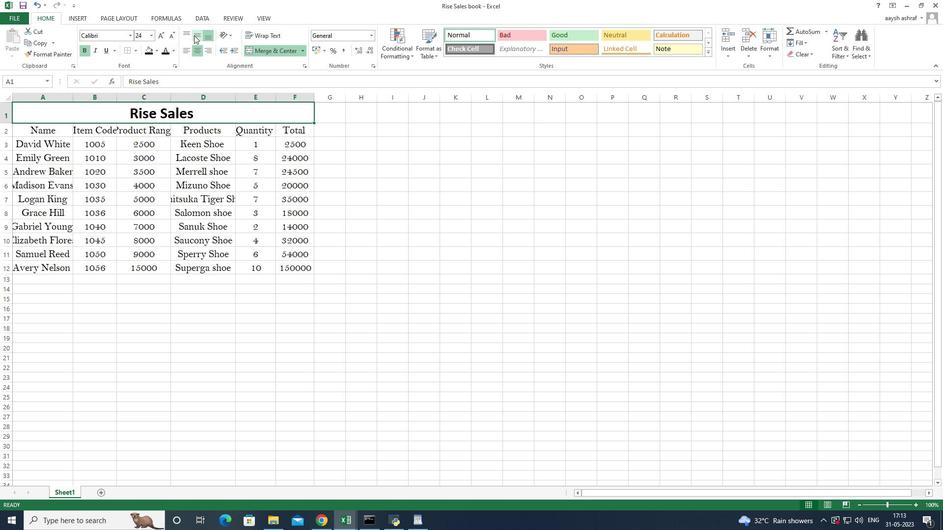 
Action: Mouse moved to (131, 307)
Screenshot: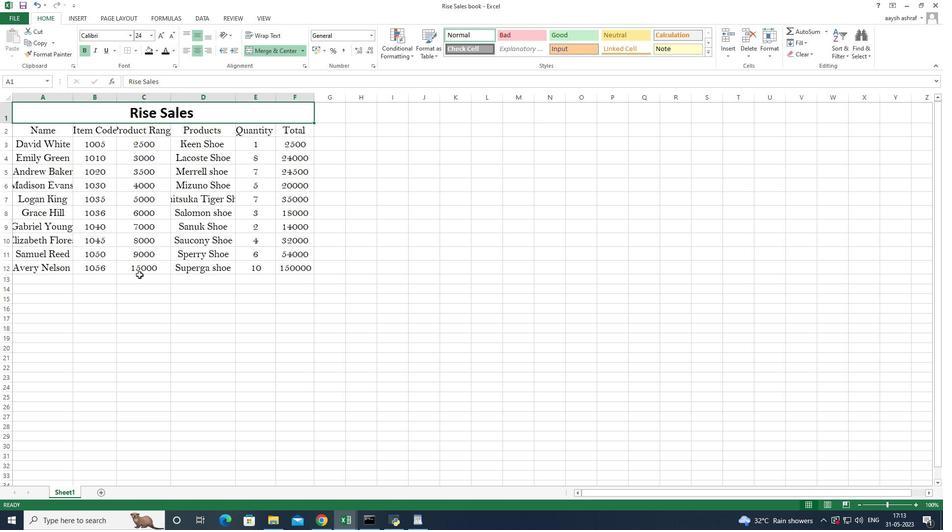 
Action: Mouse pressed left at (131, 307)
Screenshot: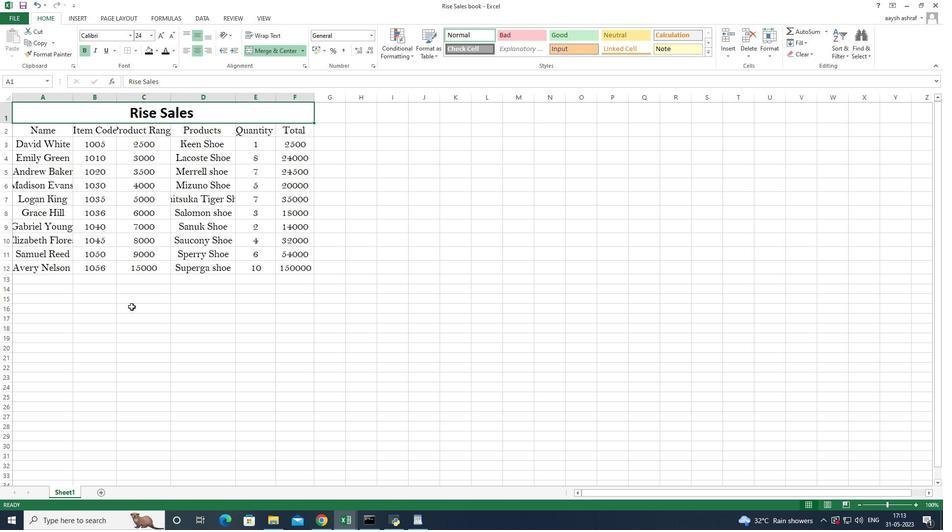 
Action: Mouse moved to (163, 269)
Screenshot: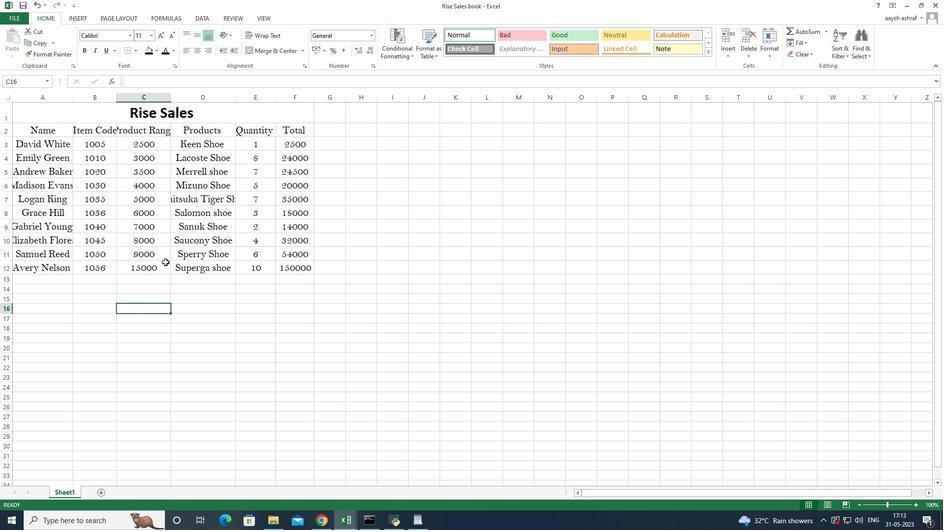 
Action: Mouse scrolled (163, 270) with delta (0, 0)
Screenshot: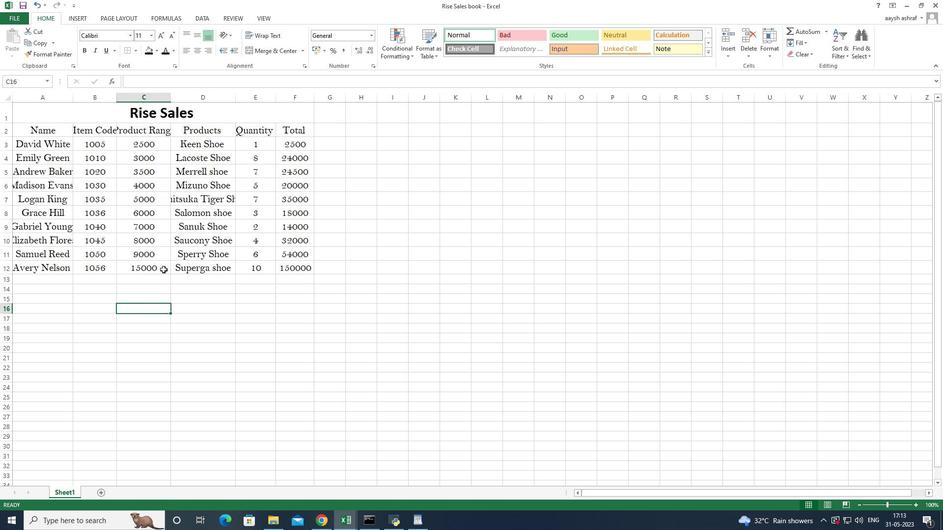 
Action: Mouse scrolled (163, 270) with delta (0, 0)
Screenshot: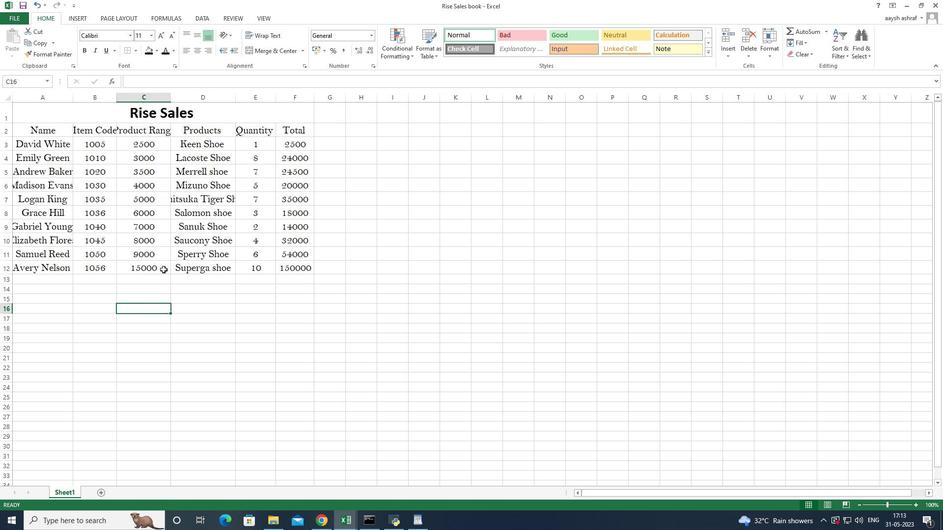 
Action: Mouse scrolled (163, 270) with delta (0, 0)
Screenshot: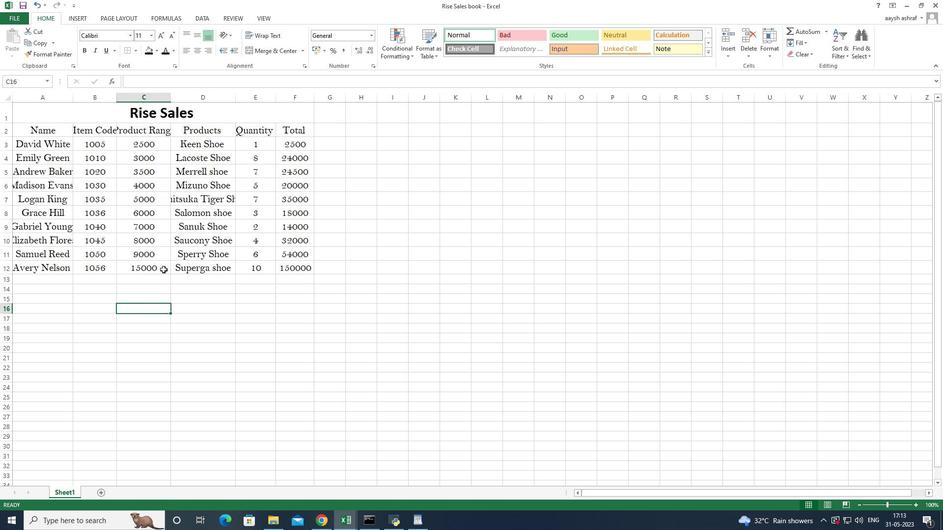 
Action: Mouse moved to (73, 97)
Screenshot: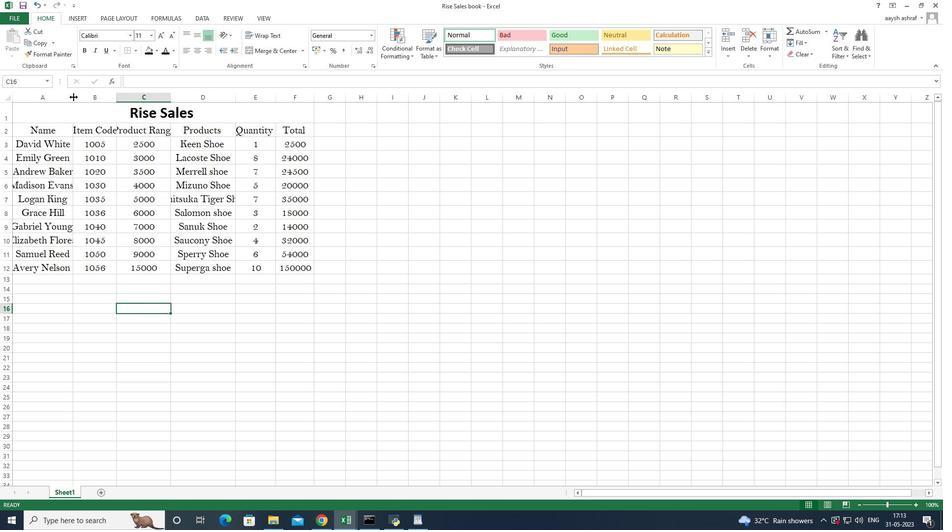 
Action: Mouse pressed left at (73, 97)
Screenshot: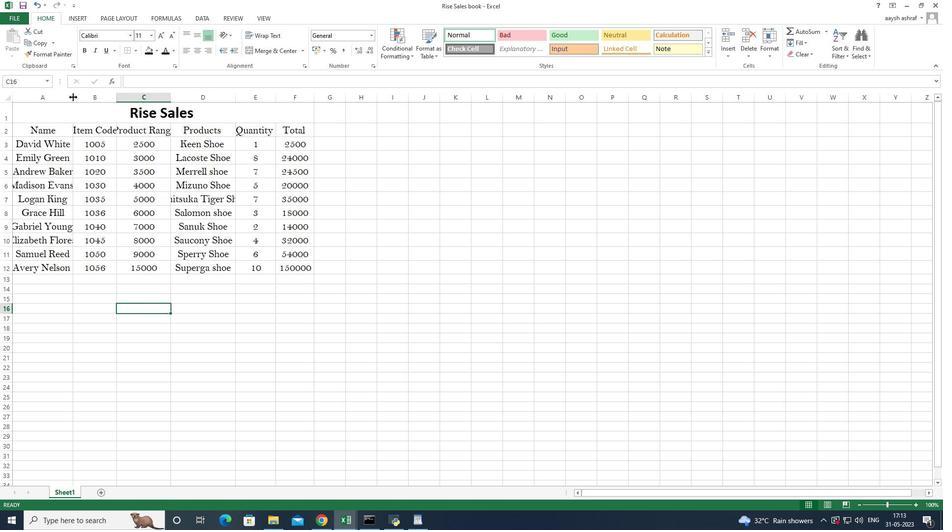 
Action: Mouse moved to (156, 99)
Screenshot: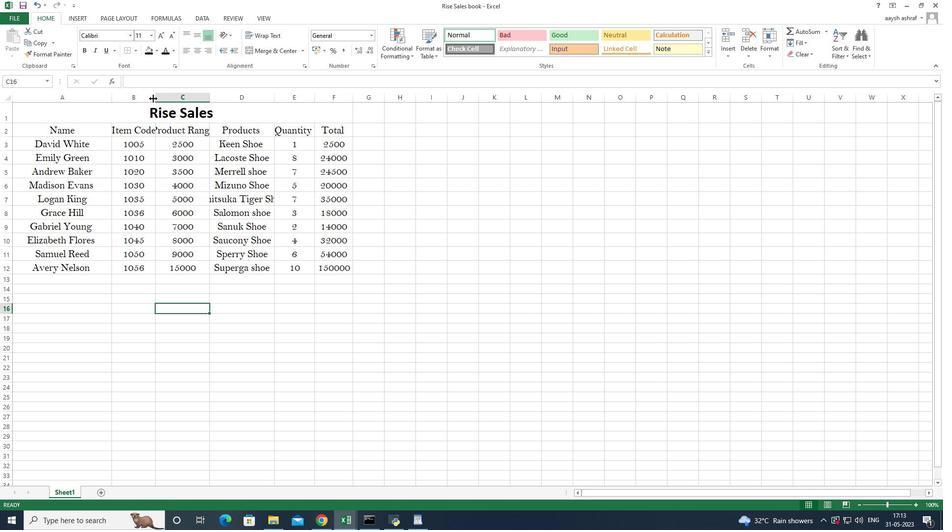 
Action: Mouse pressed left at (156, 99)
Screenshot: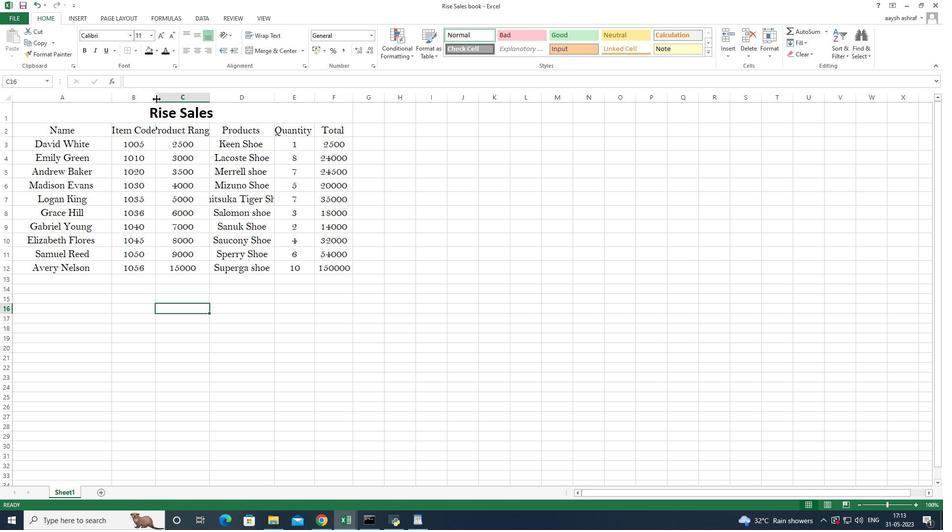 
Action: Mouse moved to (237, 100)
Screenshot: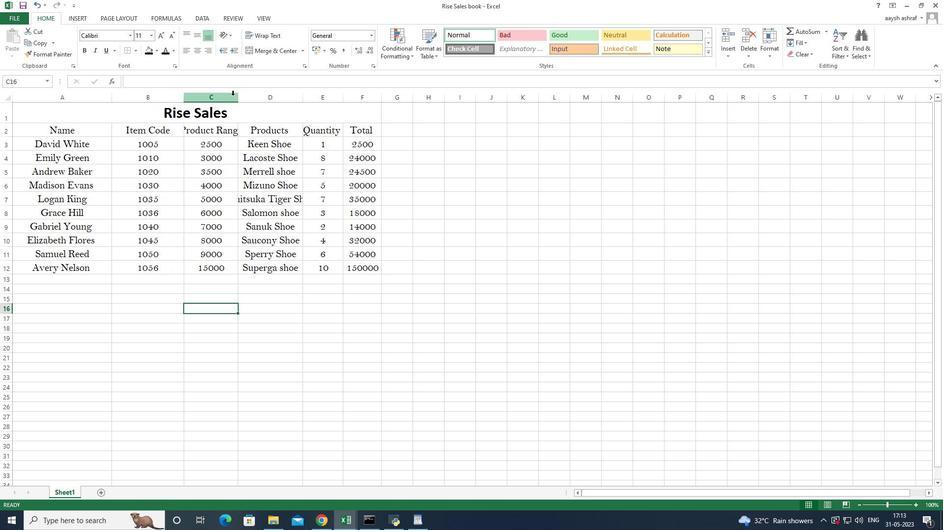 
Action: Mouse pressed left at (237, 100)
Screenshot: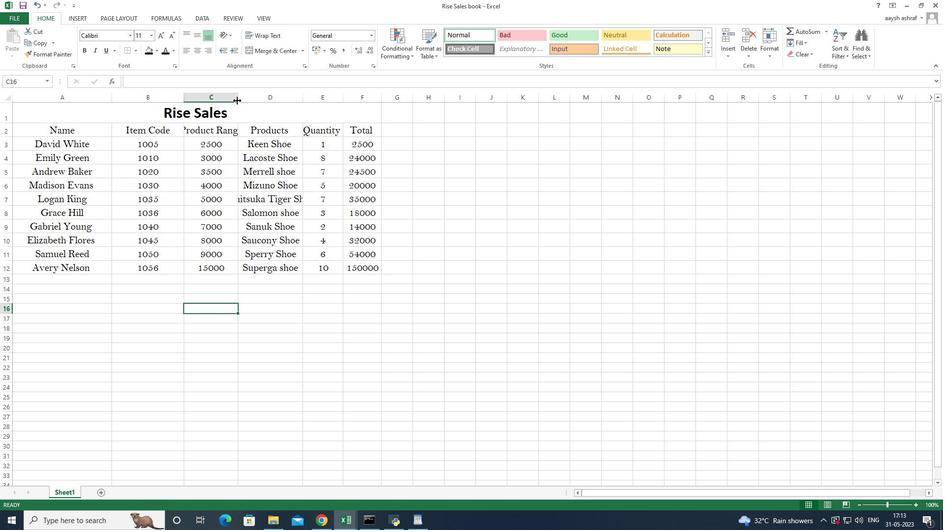 
Action: Mouse moved to (259, 317)
Screenshot: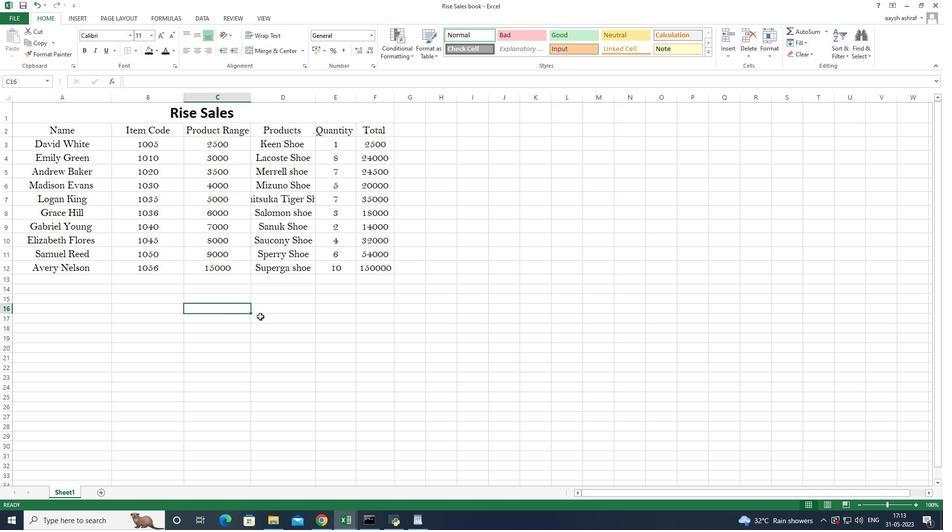 
